 Task: Add an event with the title Board Meeting, date '2023/12/30', time 7:00 AM to 9:00 AMand add a description: A board meeting is a formal gathering where the board of directors, executive team, and key stakeholders come together to discuss and make important decisions regarding the organization's strategic direction, governance, and overall performance. Select event color  Basil . Add location for the event as: 789 Amstelstraat, Amsterdam, Netherlands, logged in from the account softage.1@softage.netand send the event invitation to softage.8@softage.net and softage.9@softage.net. Set a reminder for the event Doesn't repeat
Action: Mouse moved to (50, 134)
Screenshot: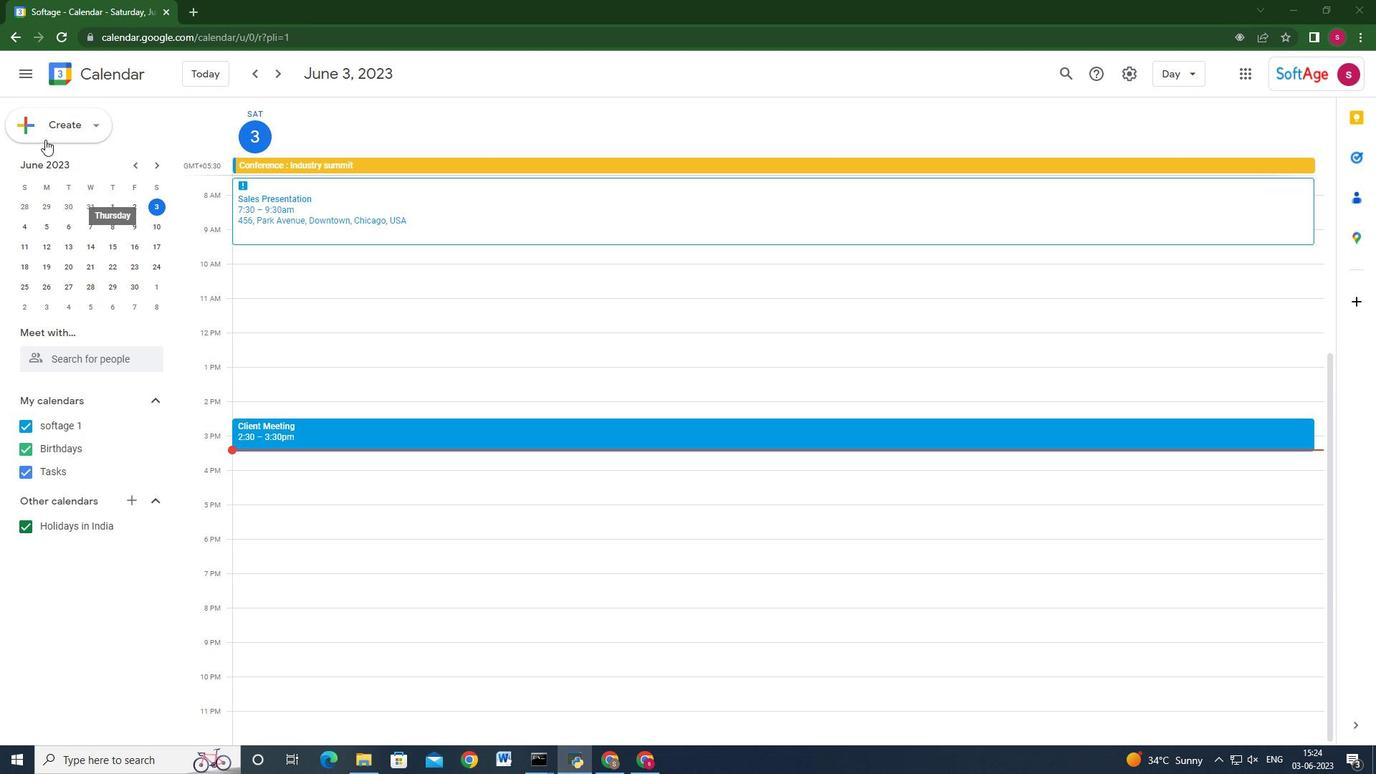 
Action: Mouse pressed left at (50, 134)
Screenshot: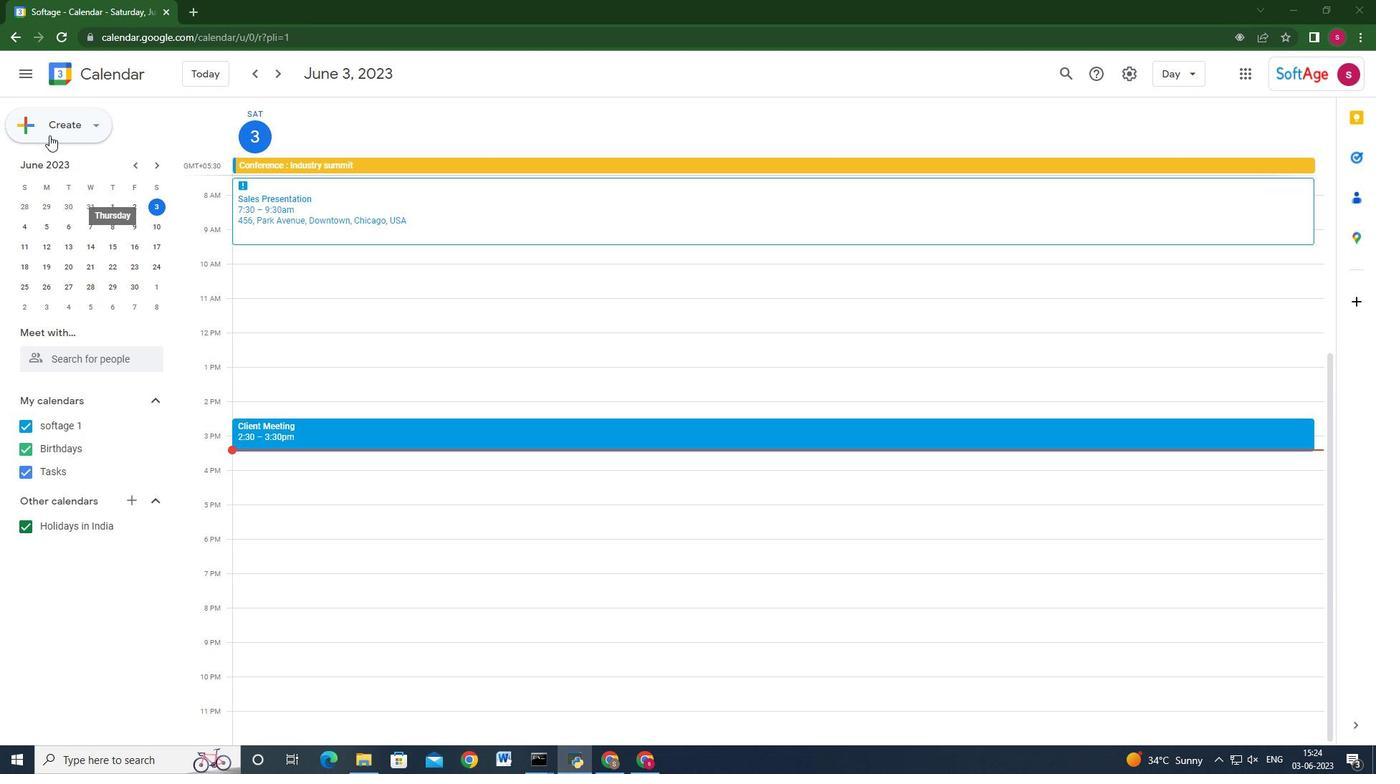 
Action: Mouse moved to (76, 159)
Screenshot: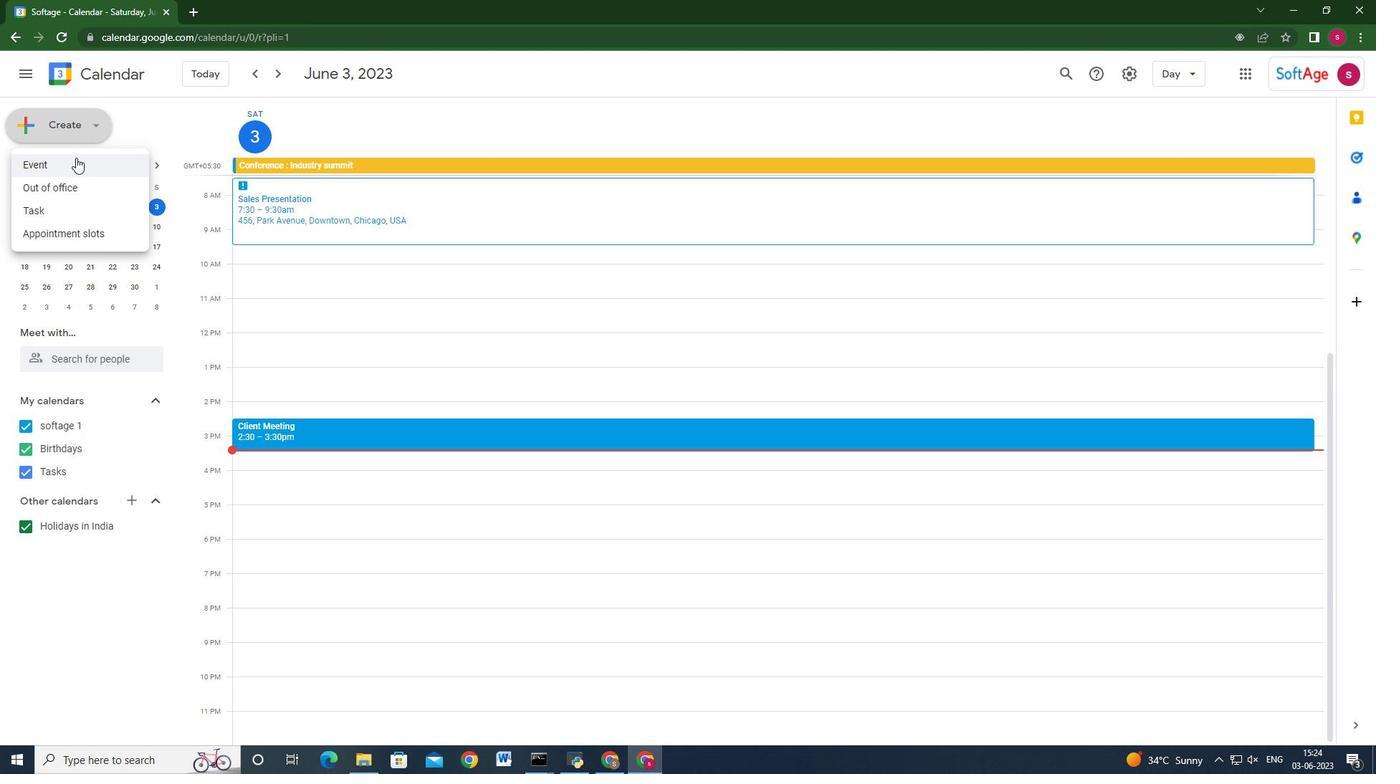 
Action: Mouse pressed left at (76, 159)
Screenshot: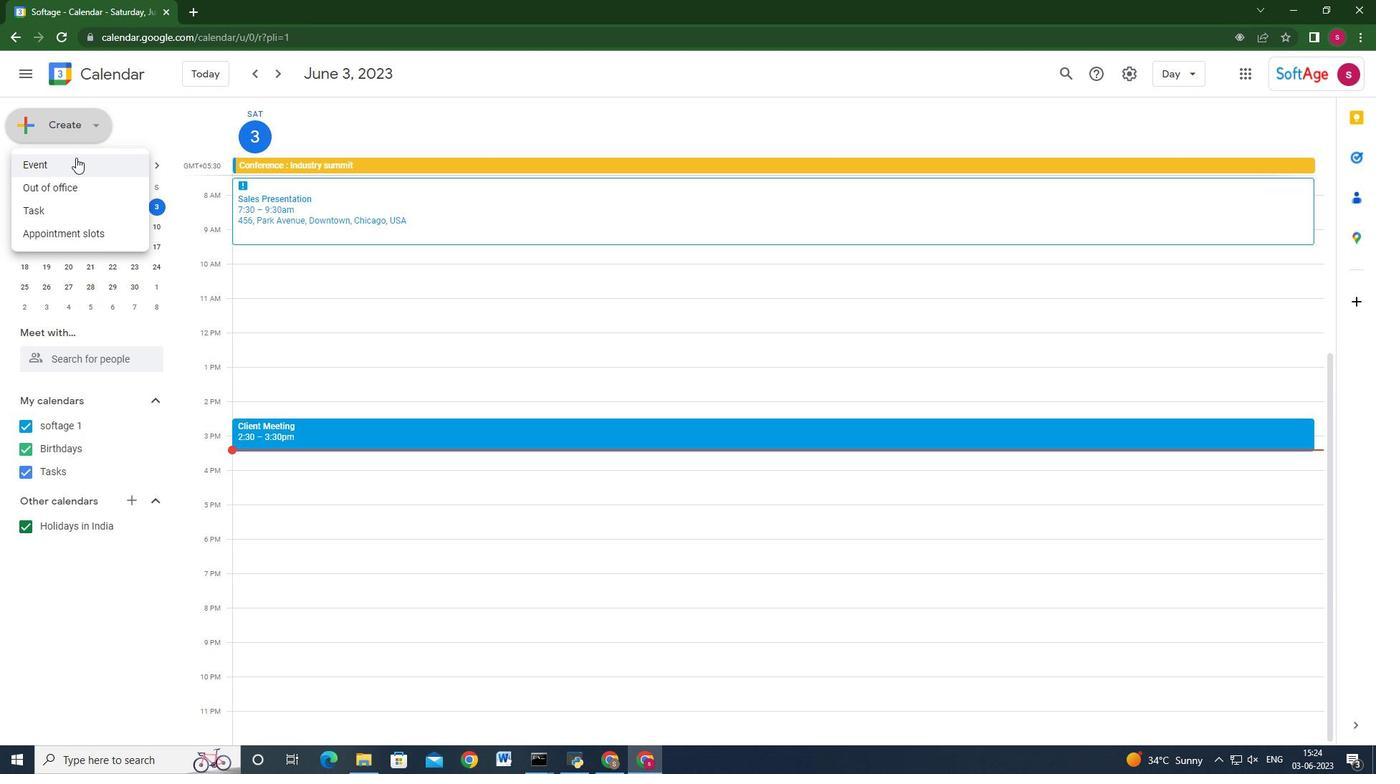 
Action: Mouse moved to (823, 559)
Screenshot: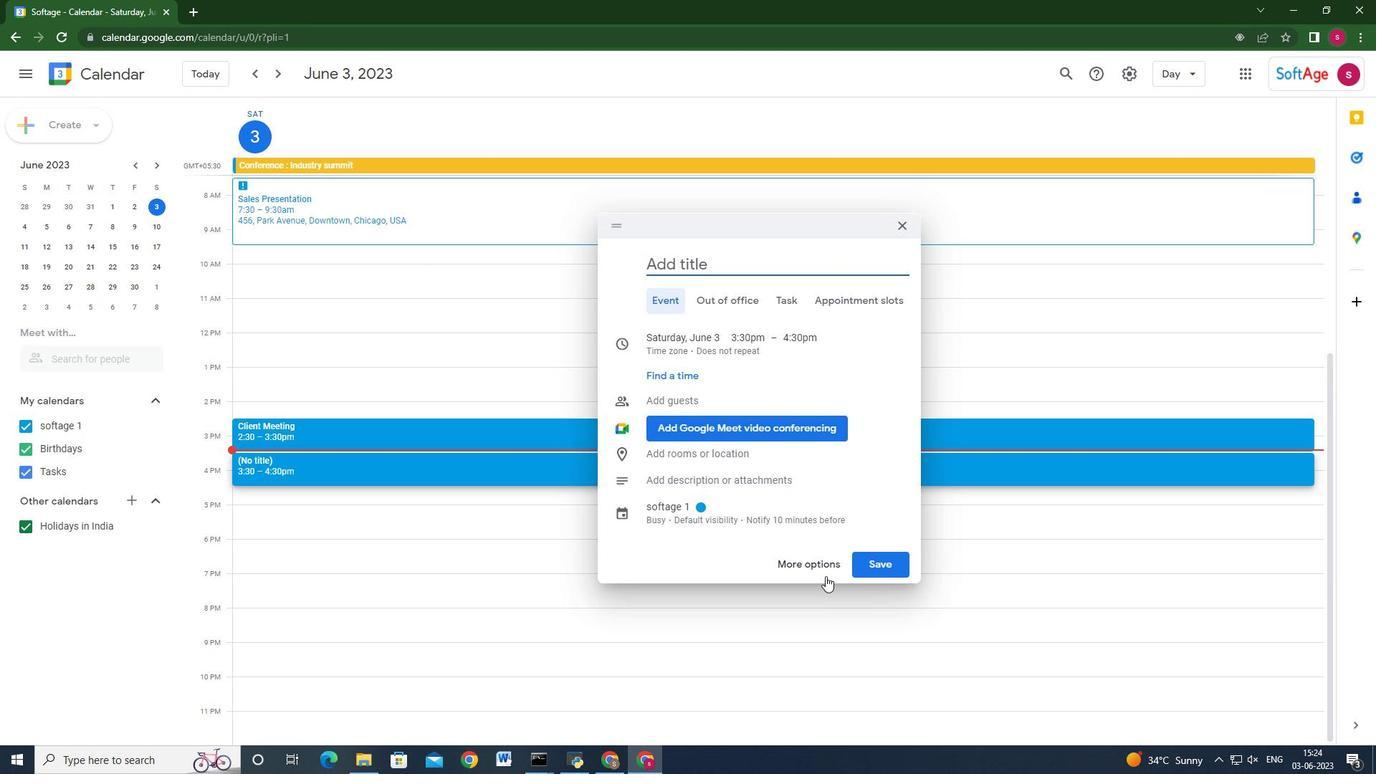 
Action: Mouse pressed left at (823, 559)
Screenshot: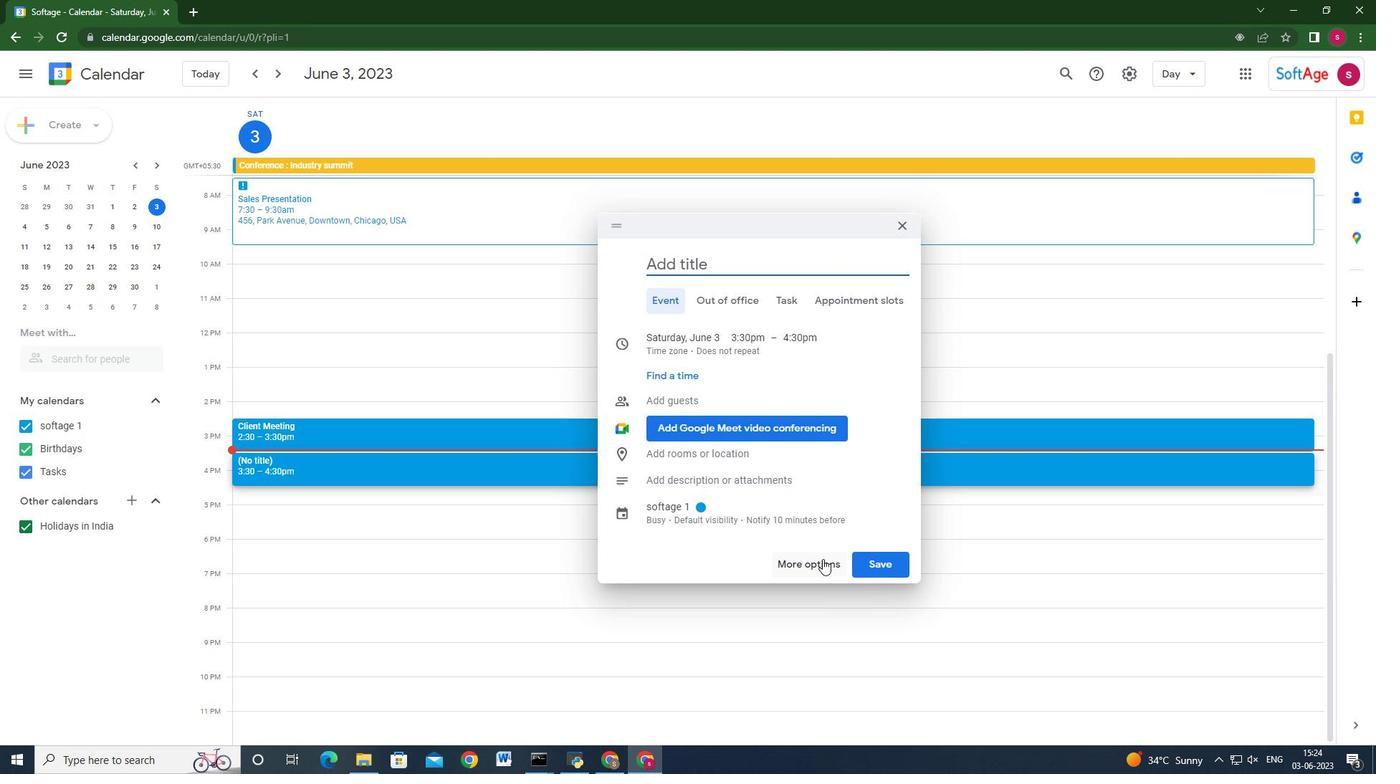 
Action: Mouse moved to (287, 91)
Screenshot: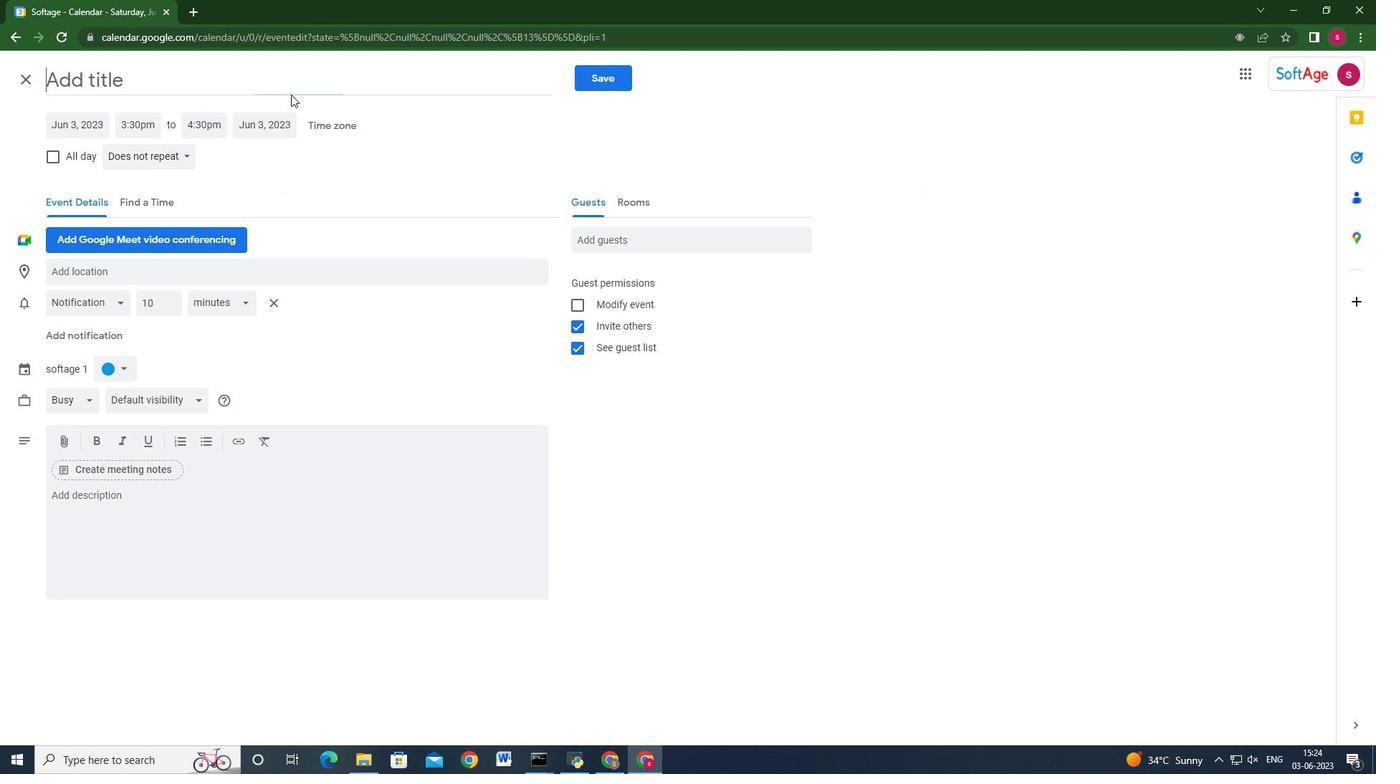 
Action: Mouse pressed left at (287, 91)
Screenshot: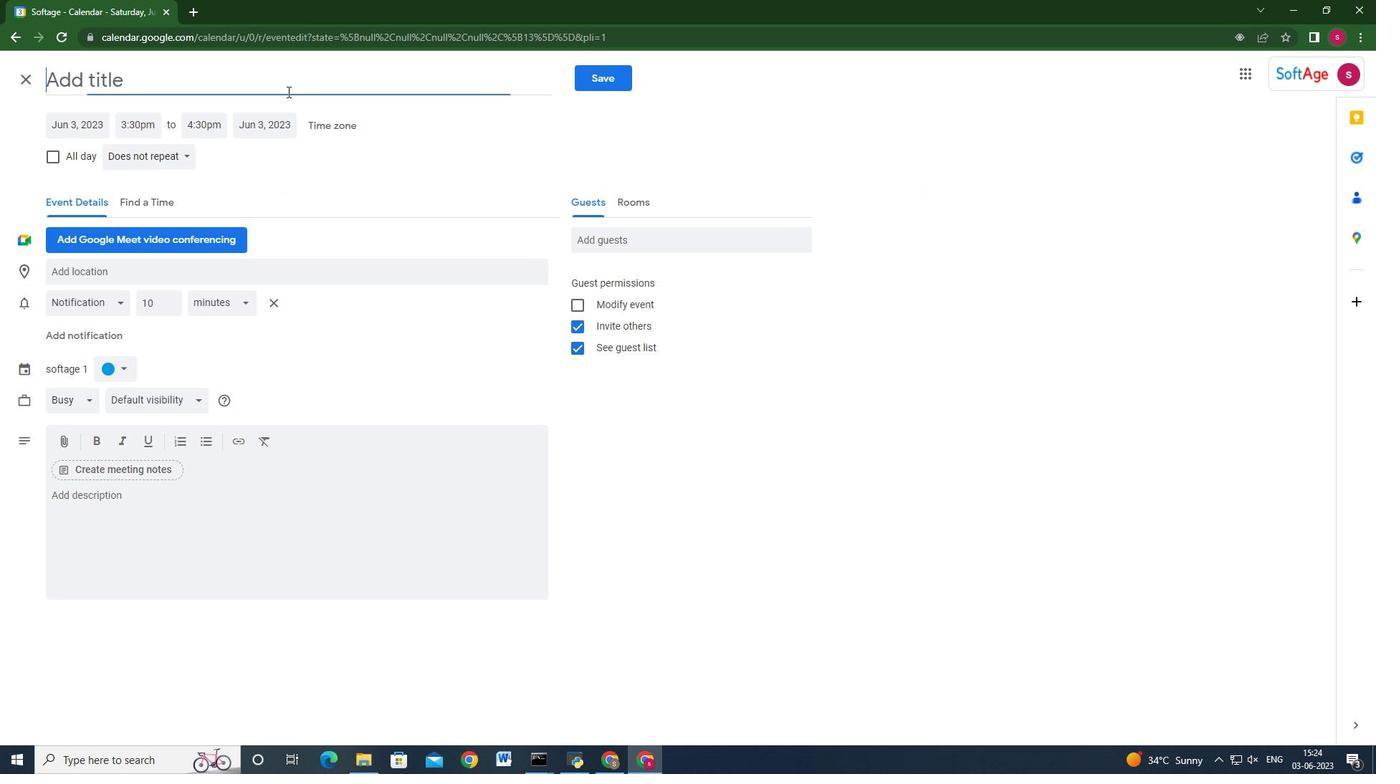 
Action: Key pressed <Key.shift>Board<Key.space><Key.shift>Meeting<Key.tab>
Screenshot: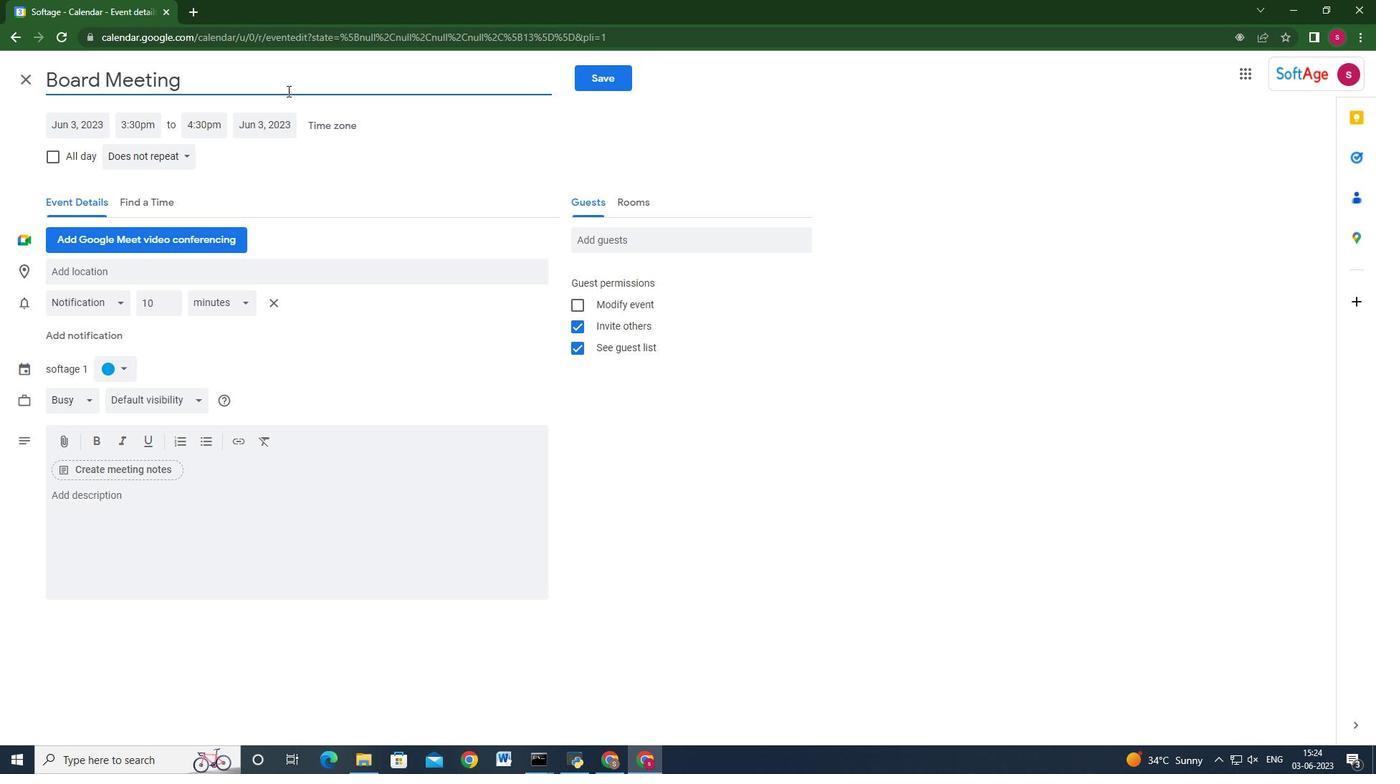 
Action: Mouse moved to (78, 126)
Screenshot: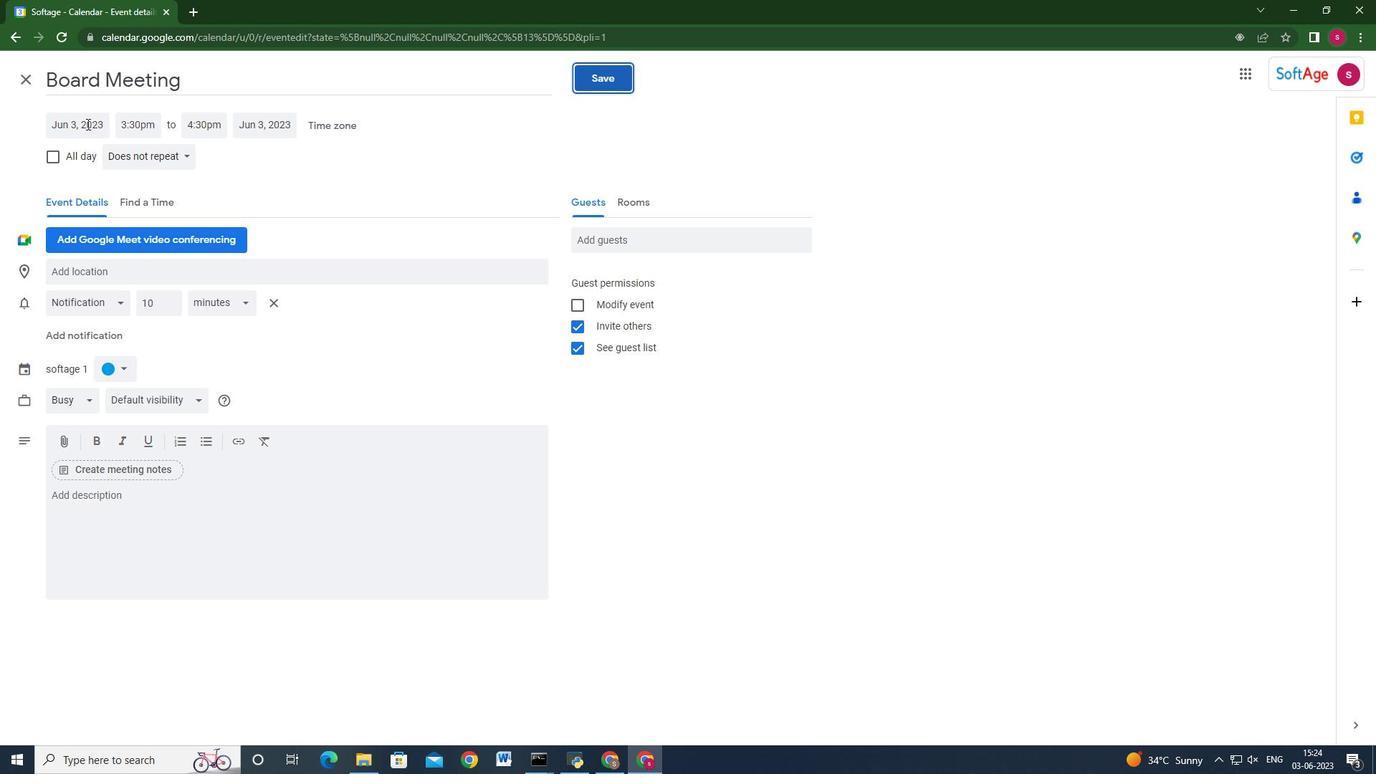
Action: Mouse pressed left at (78, 126)
Screenshot: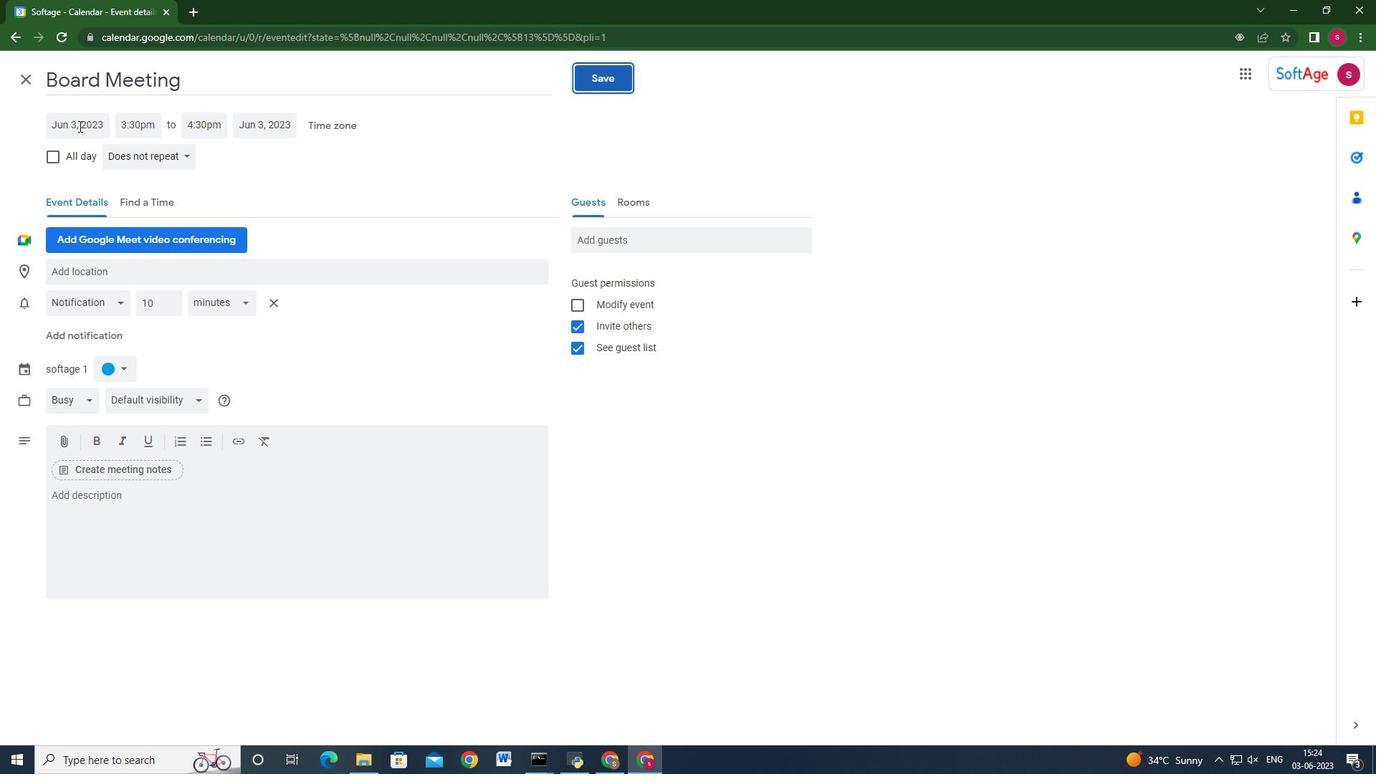 
Action: Mouse moved to (225, 153)
Screenshot: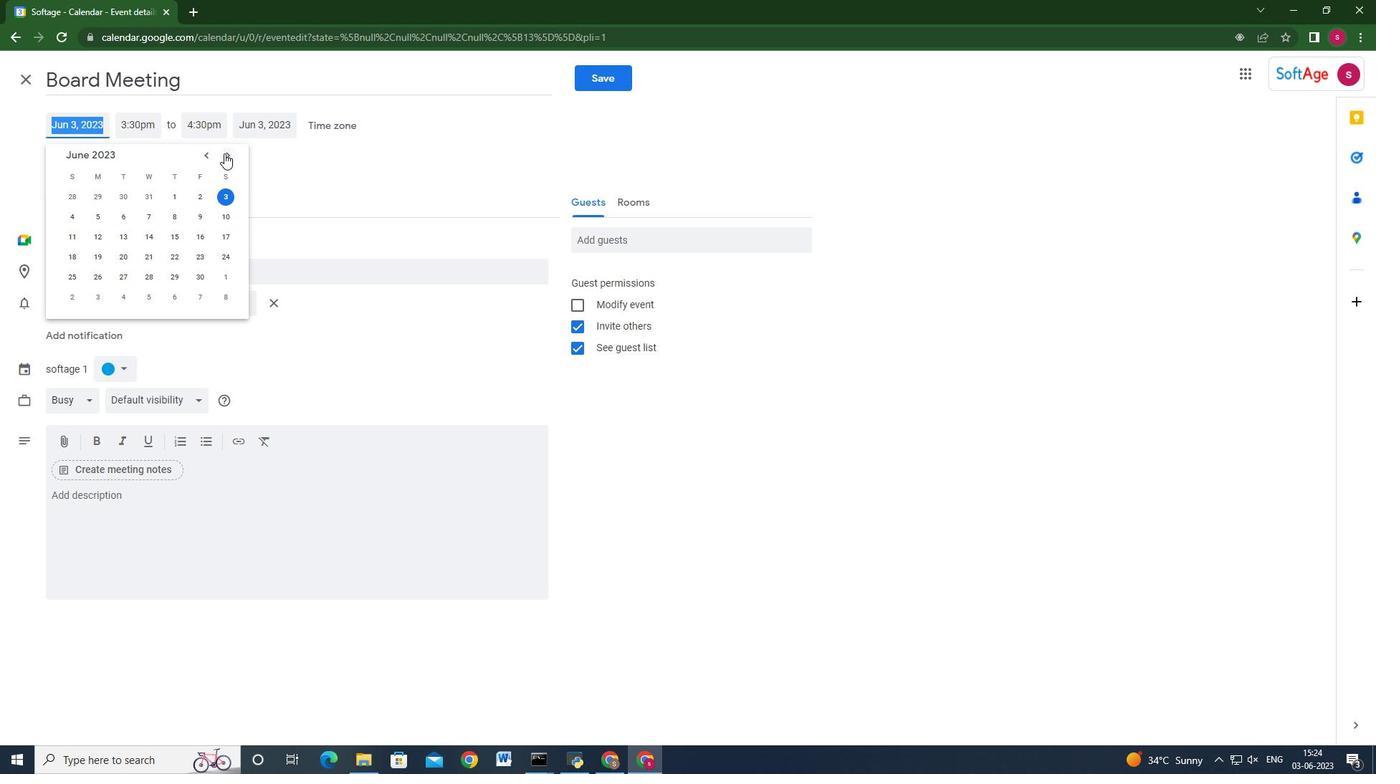 
Action: Mouse pressed left at (225, 153)
Screenshot: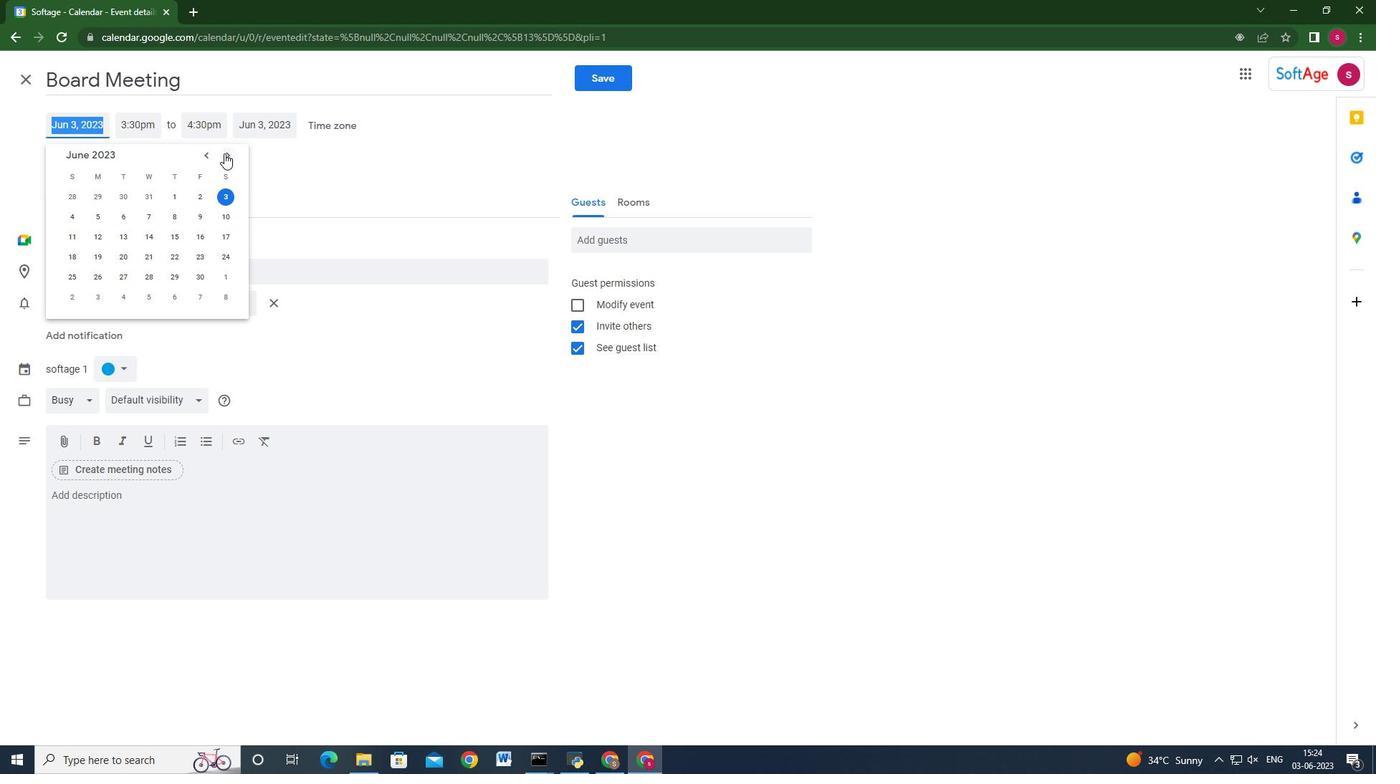 
Action: Mouse moved to (225, 154)
Screenshot: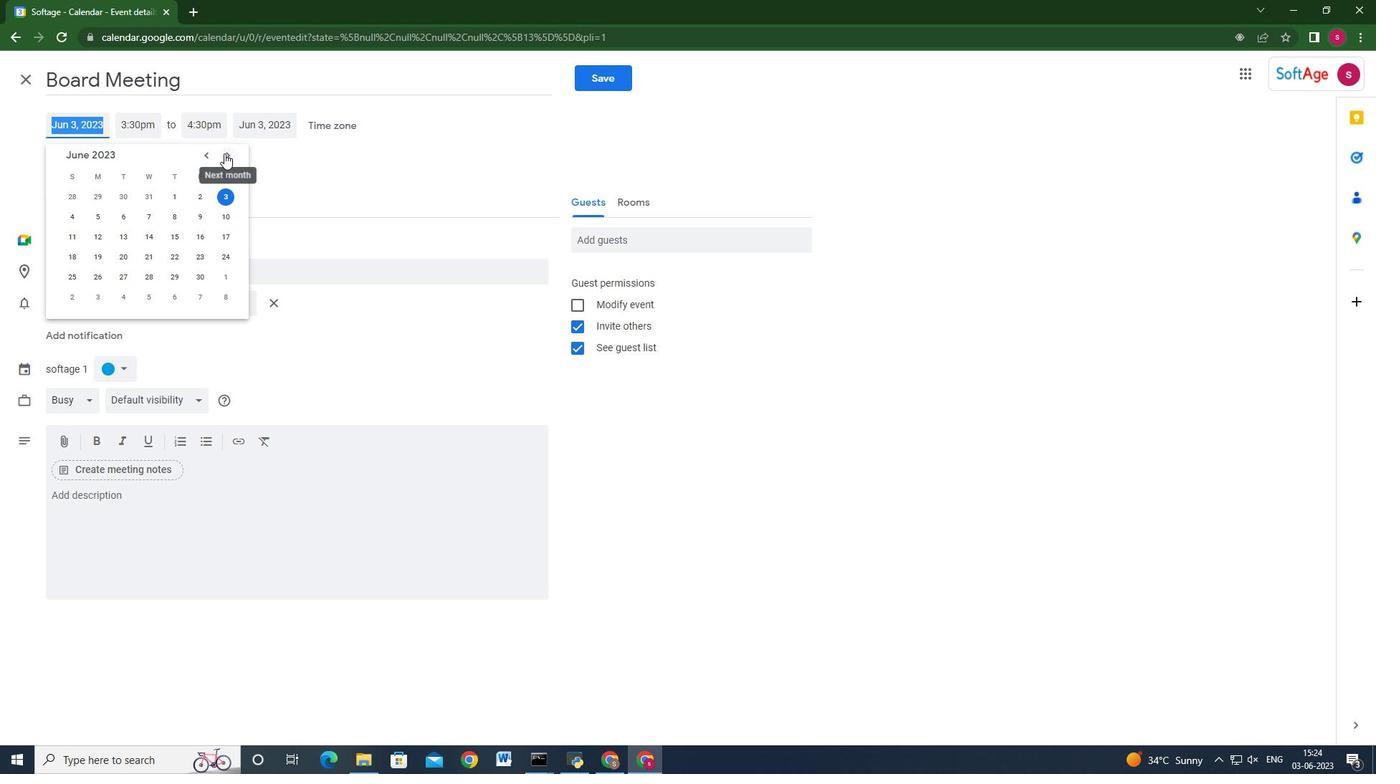 
Action: Mouse pressed left at (225, 154)
Screenshot: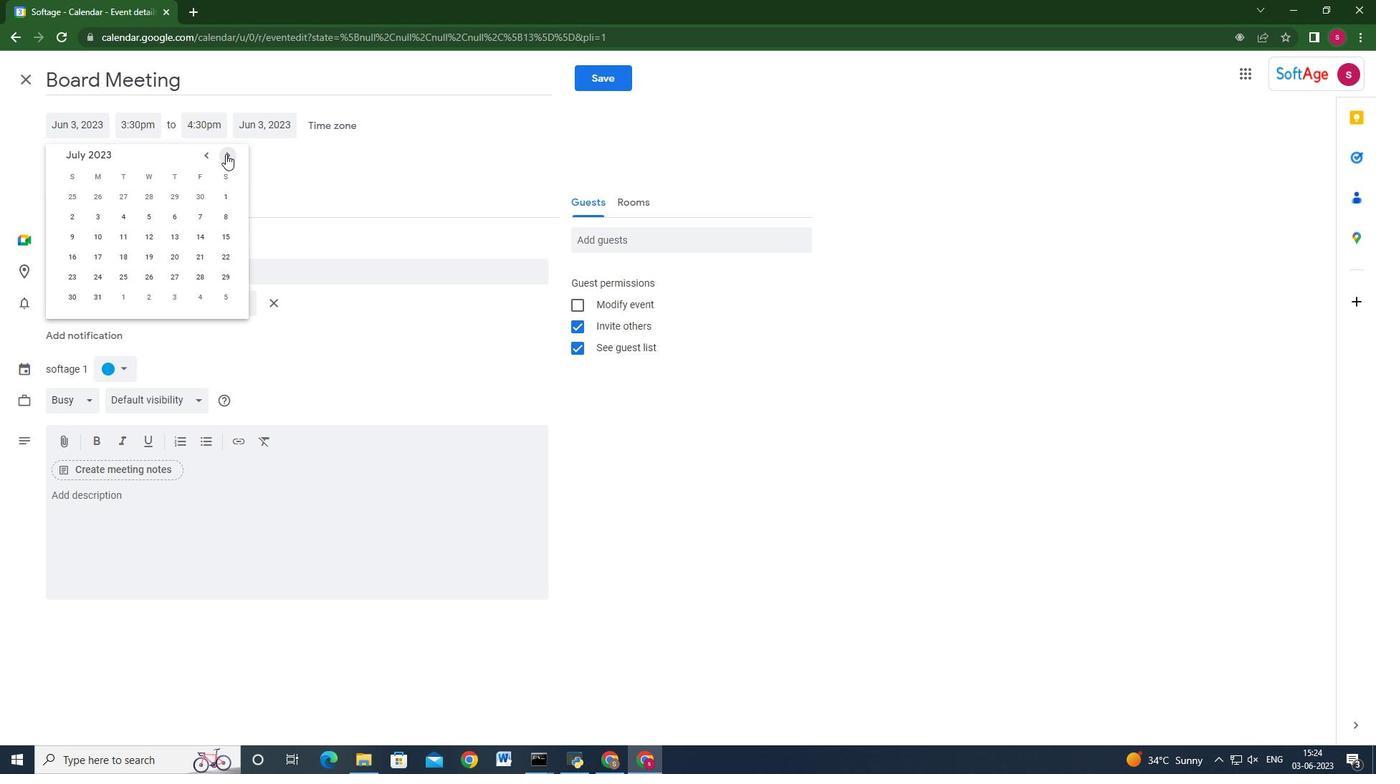 
Action: Mouse pressed left at (225, 154)
Screenshot: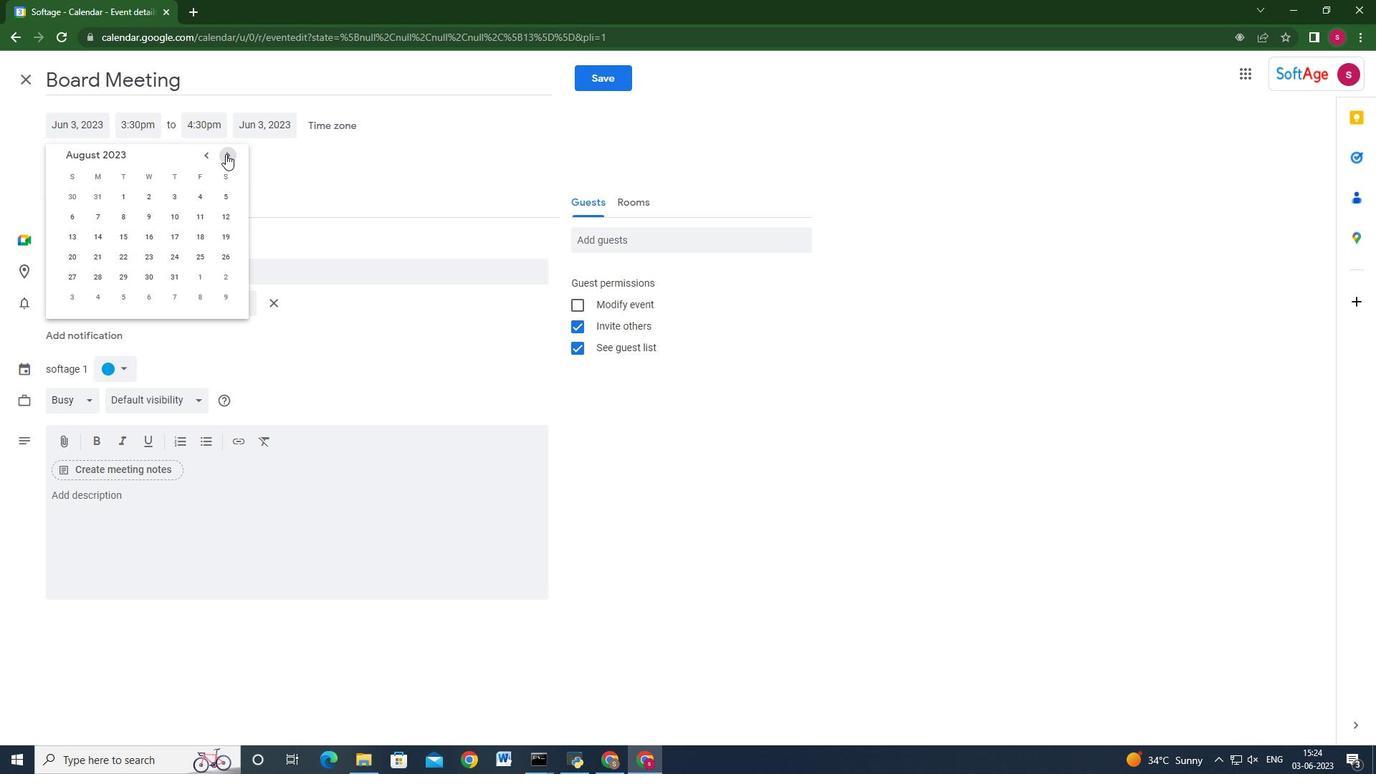 
Action: Mouse pressed left at (225, 154)
Screenshot: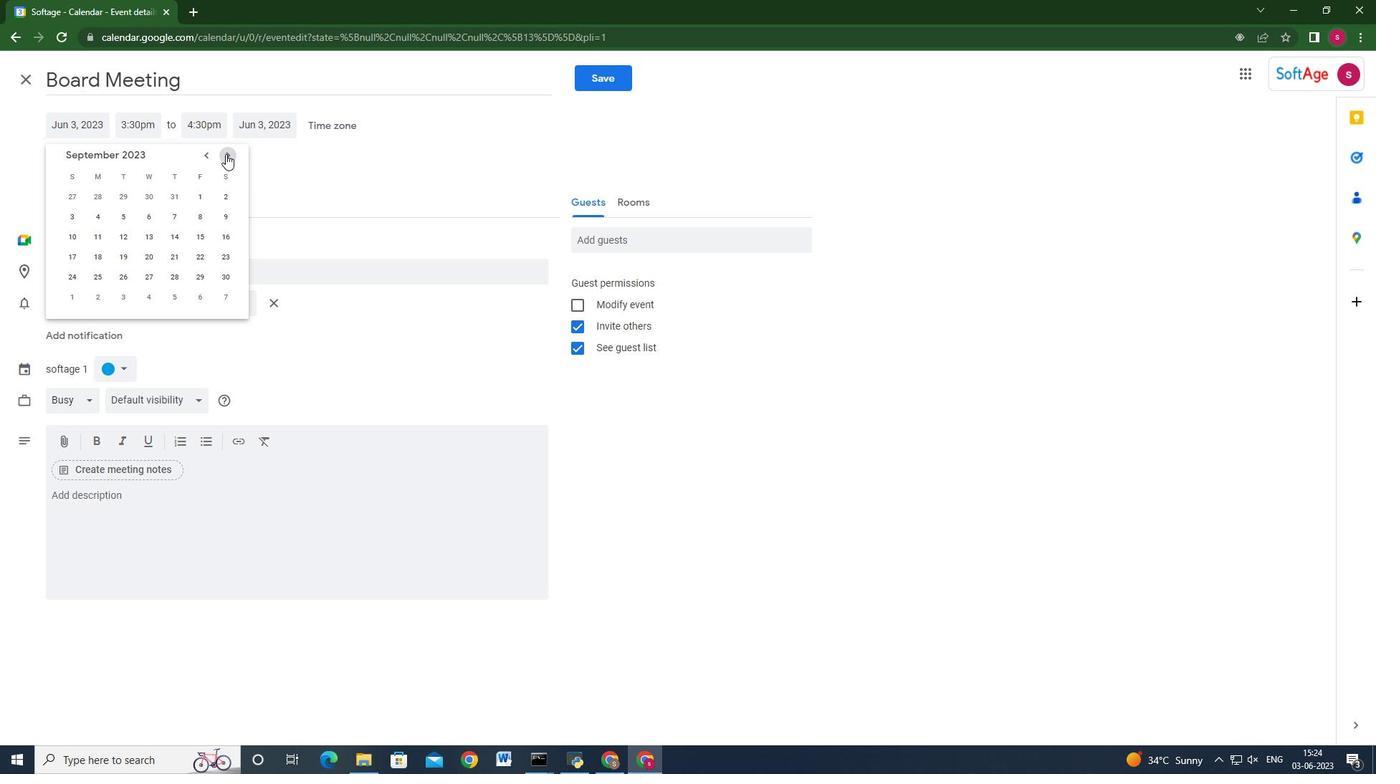 
Action: Mouse pressed left at (225, 154)
Screenshot: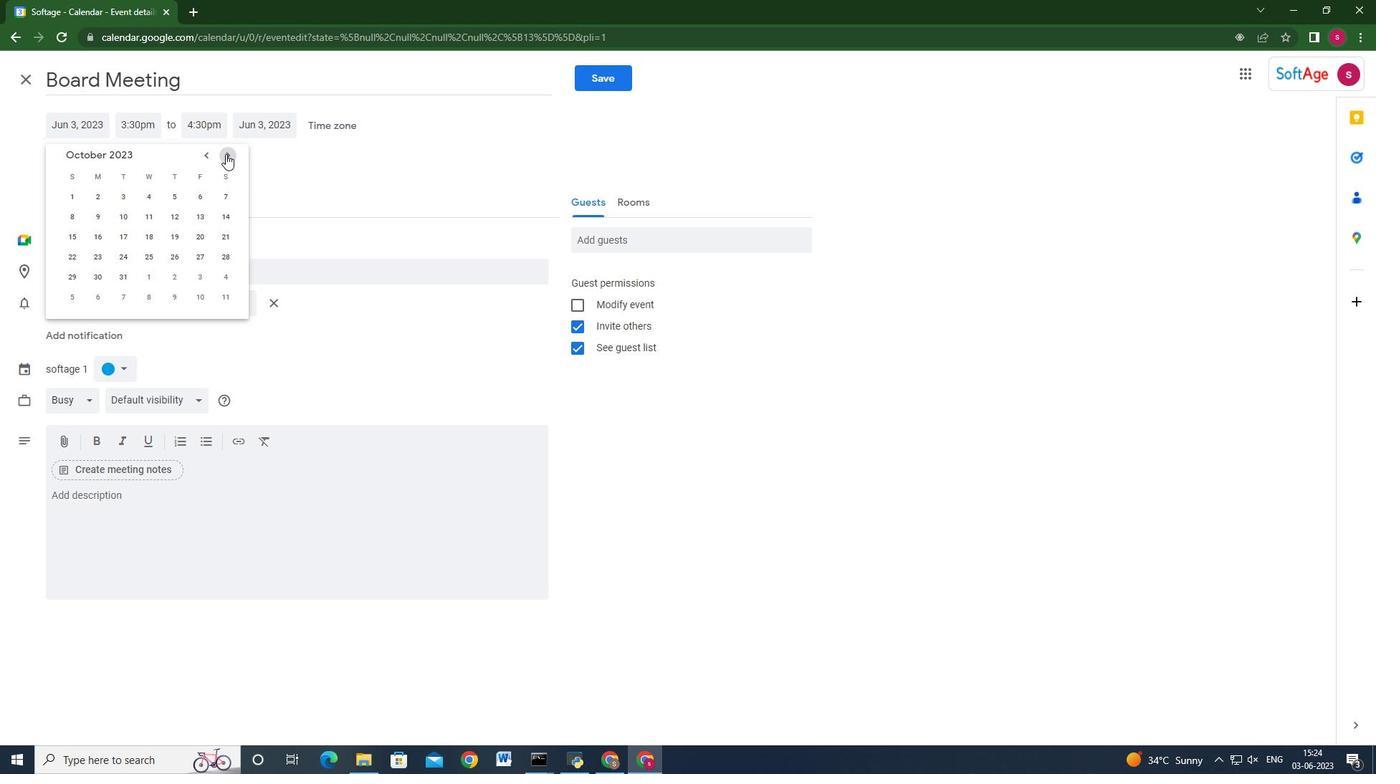 
Action: Mouse pressed left at (225, 154)
Screenshot: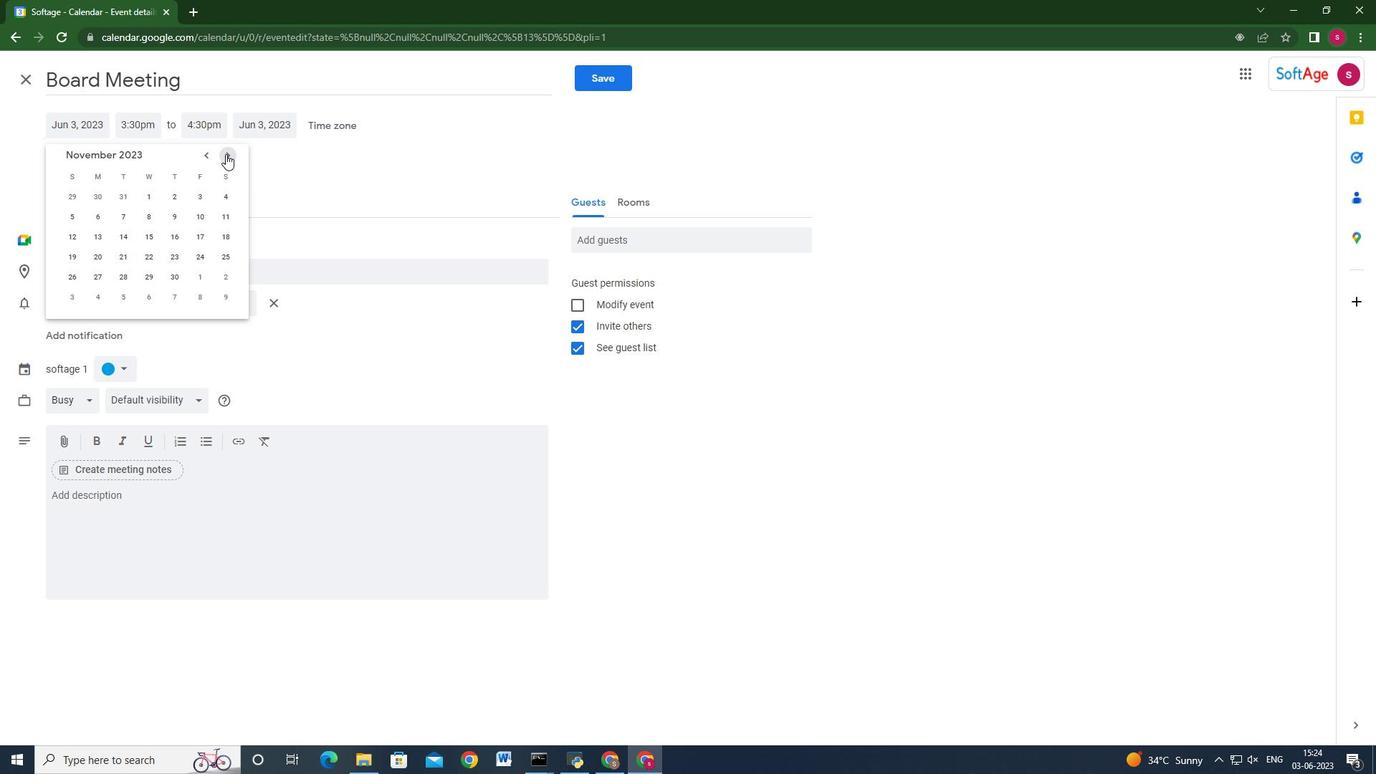 
Action: Mouse moved to (225, 278)
Screenshot: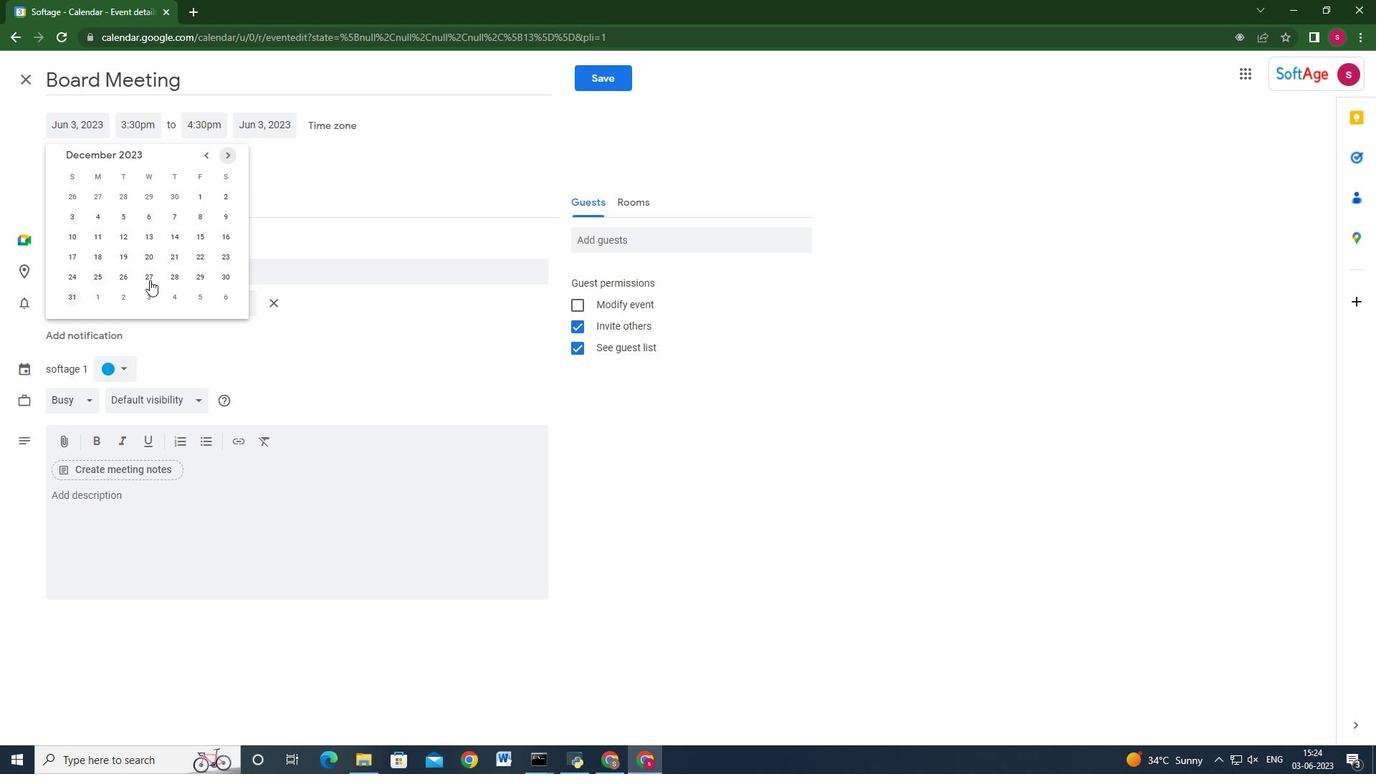 
Action: Mouse pressed left at (225, 278)
Screenshot: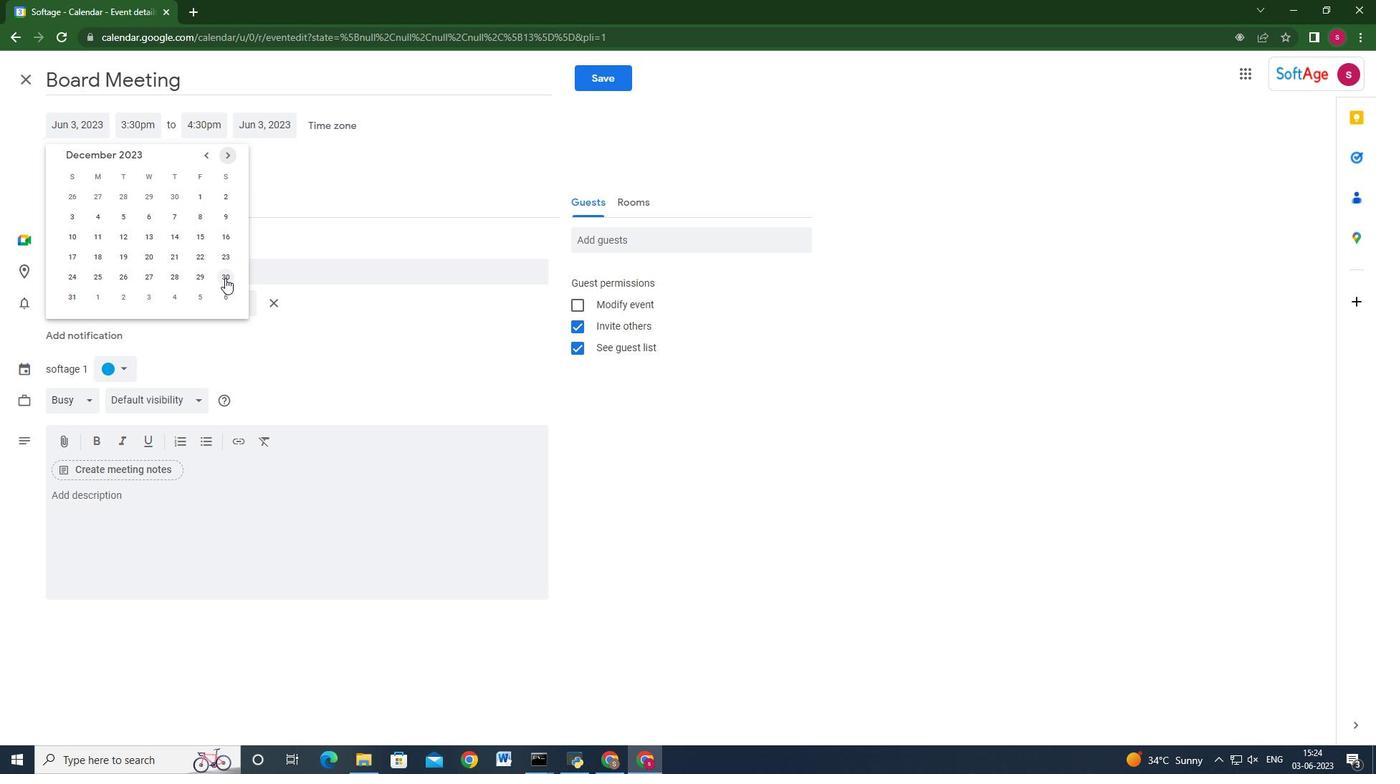 
Action: Mouse moved to (156, 129)
Screenshot: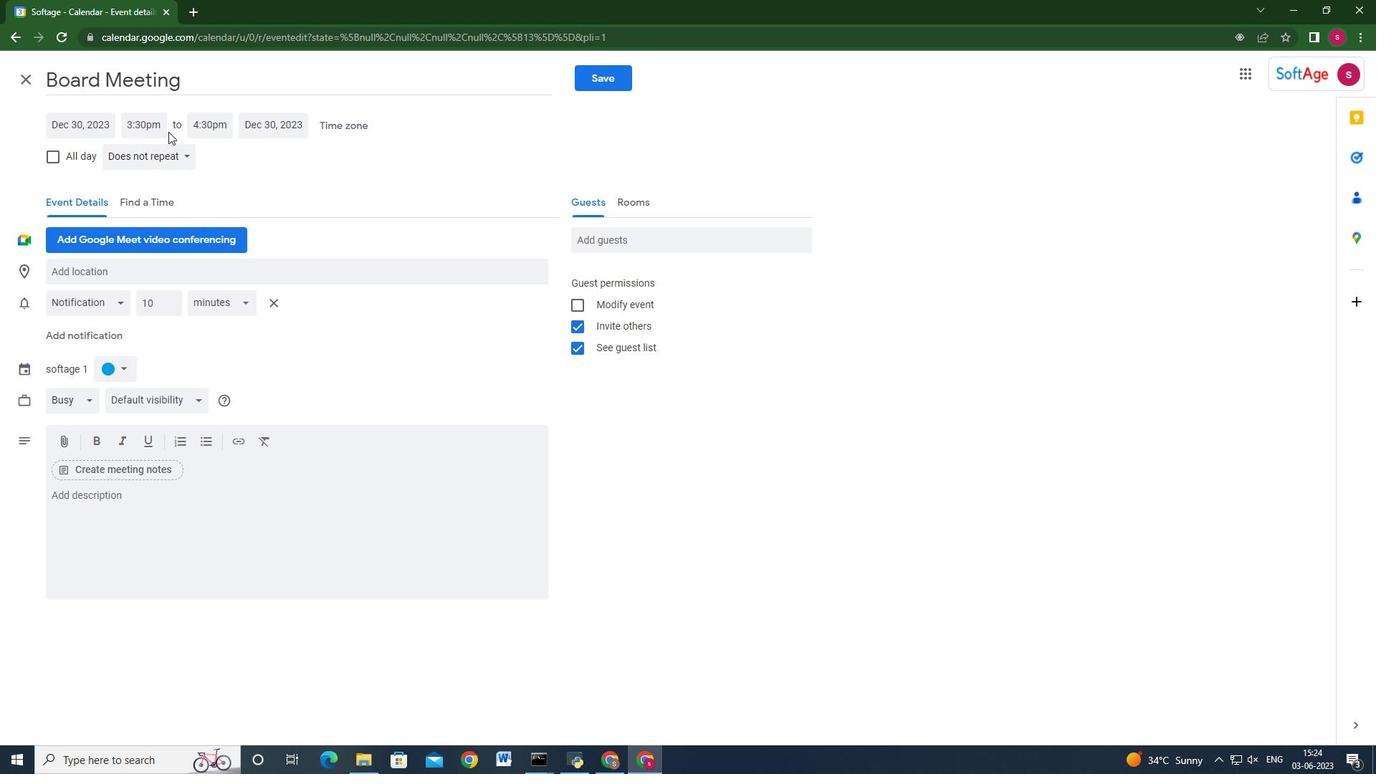
Action: Mouse pressed left at (156, 129)
Screenshot: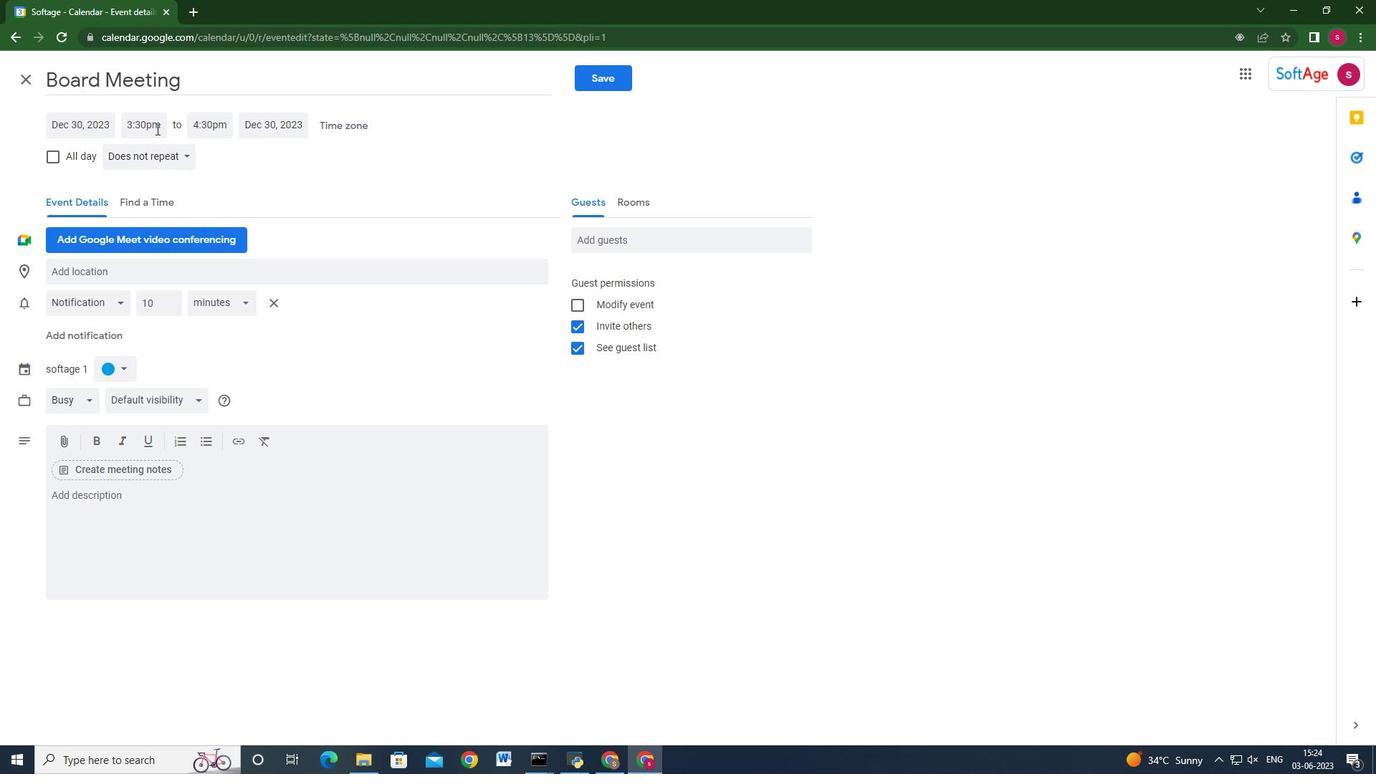 
Action: Mouse moved to (183, 214)
Screenshot: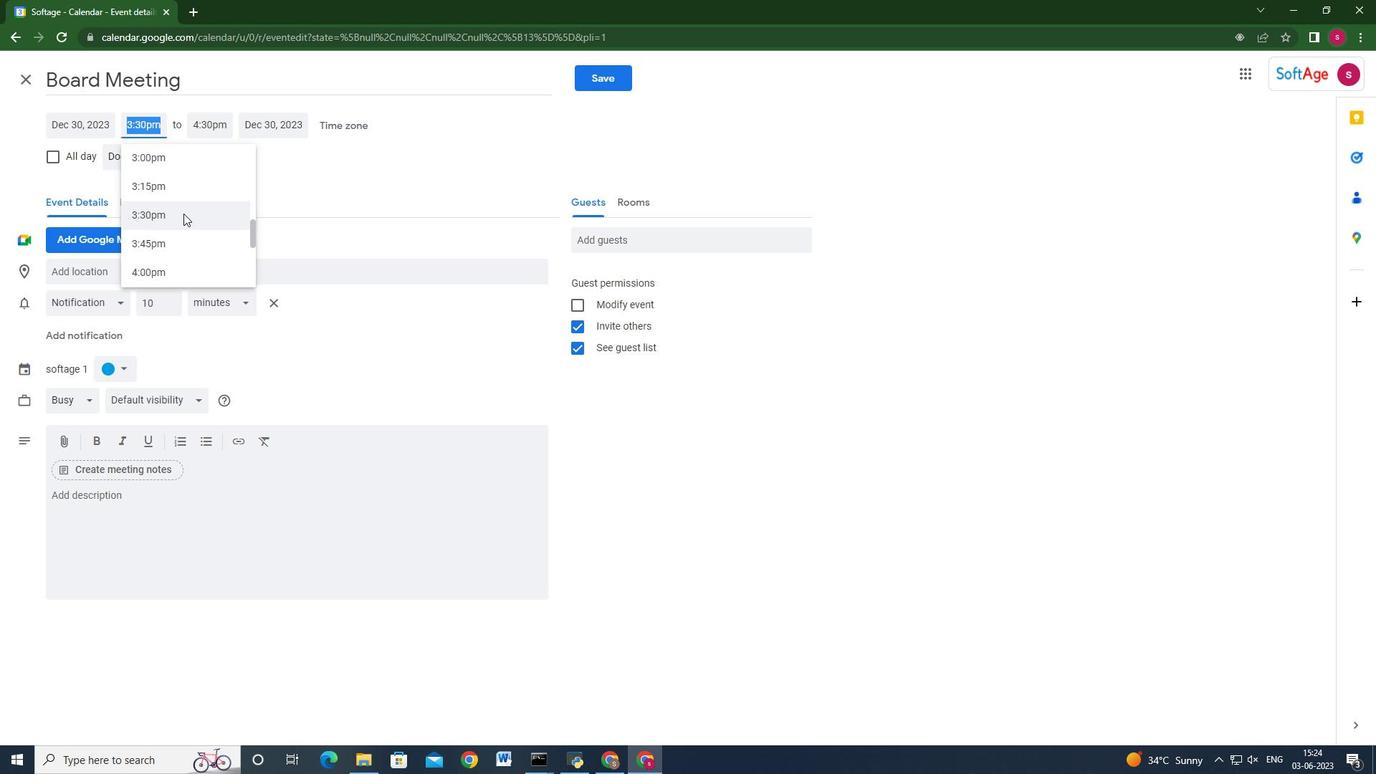 
Action: Mouse scrolled (183, 213) with delta (0, 0)
Screenshot: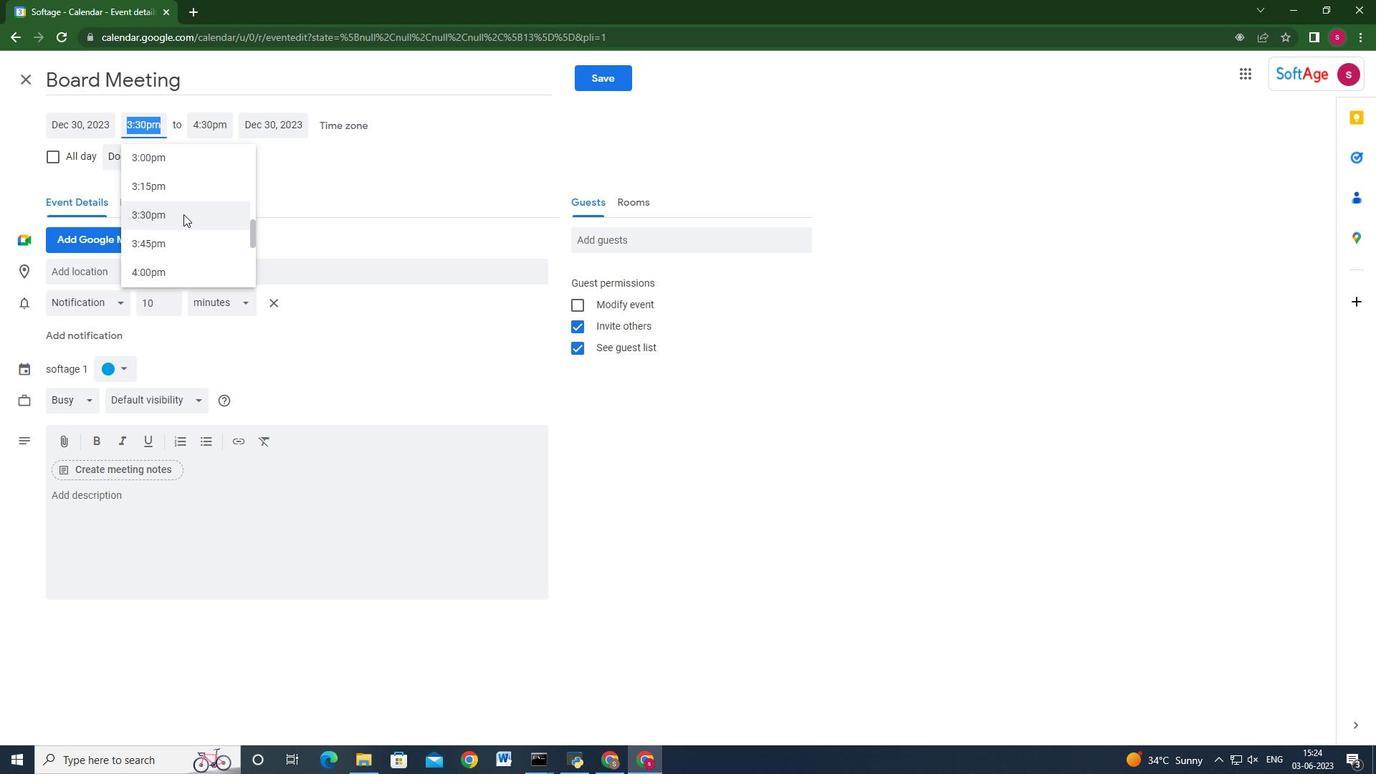 
Action: Mouse scrolled (183, 213) with delta (0, 0)
Screenshot: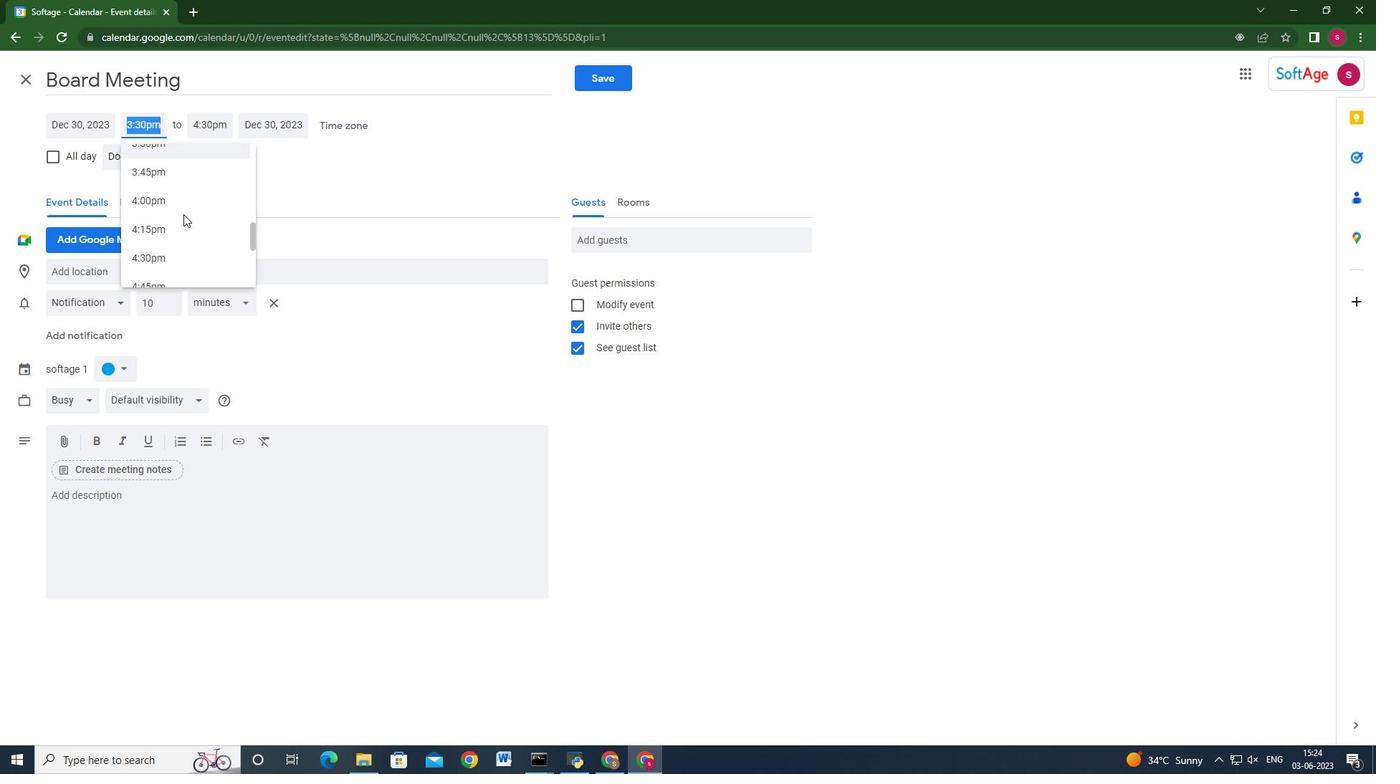 
Action: Mouse scrolled (183, 213) with delta (0, 0)
Screenshot: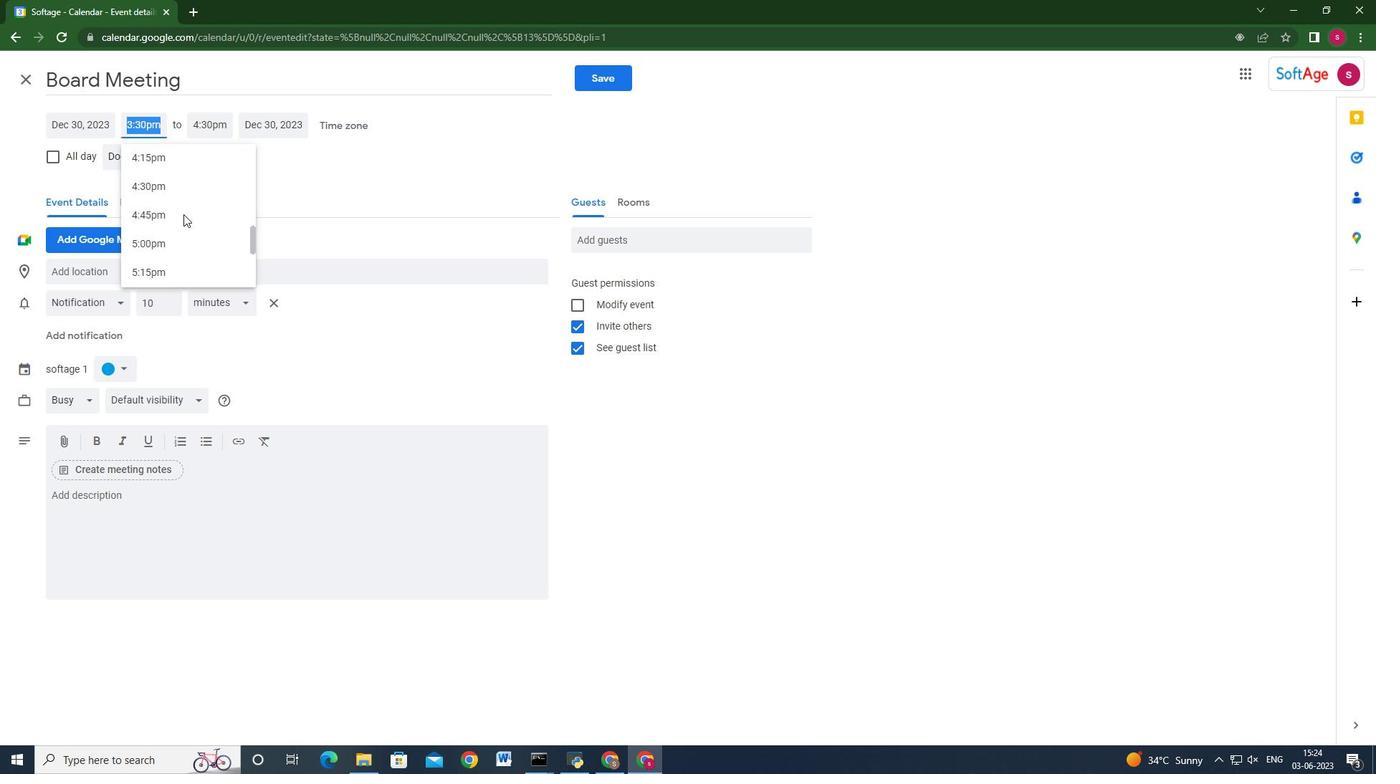 
Action: Mouse scrolled (183, 213) with delta (0, 0)
Screenshot: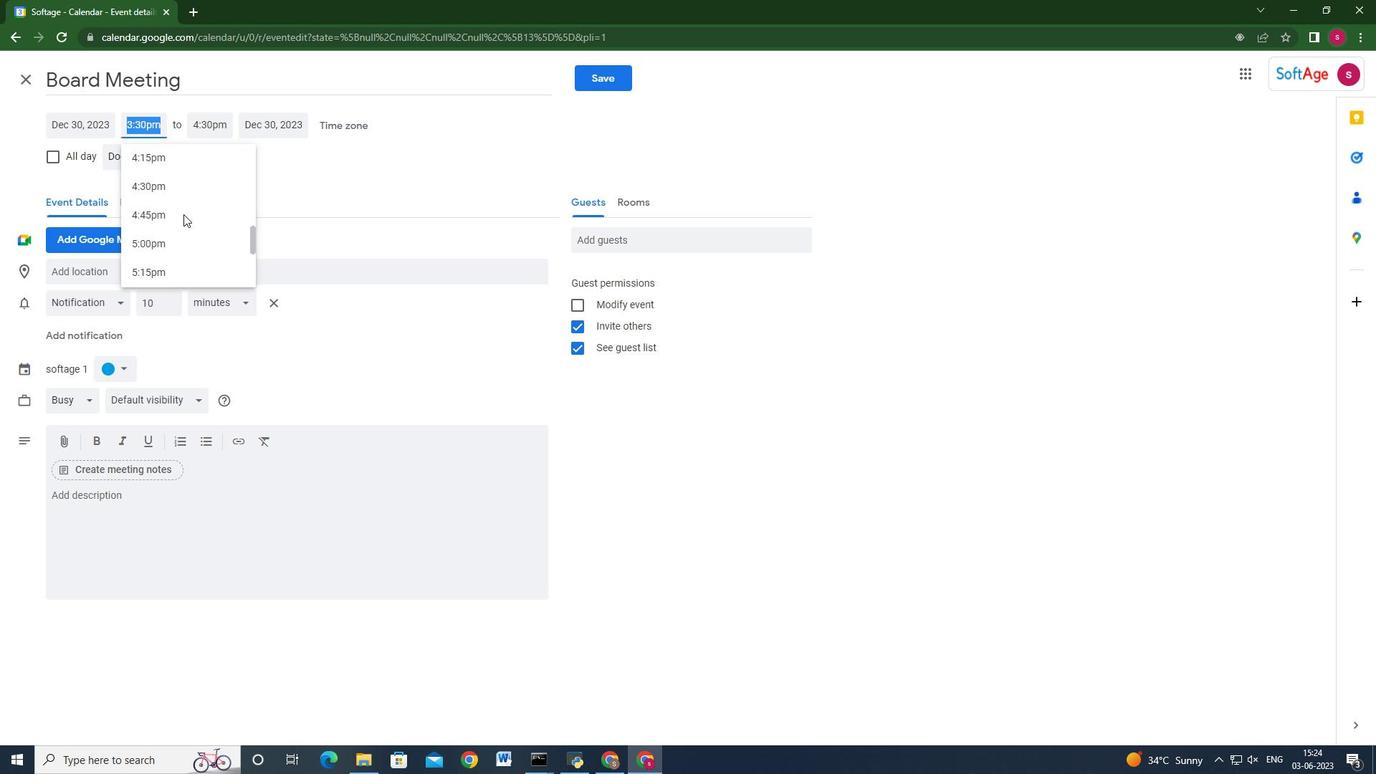 
Action: Mouse scrolled (183, 213) with delta (0, 0)
Screenshot: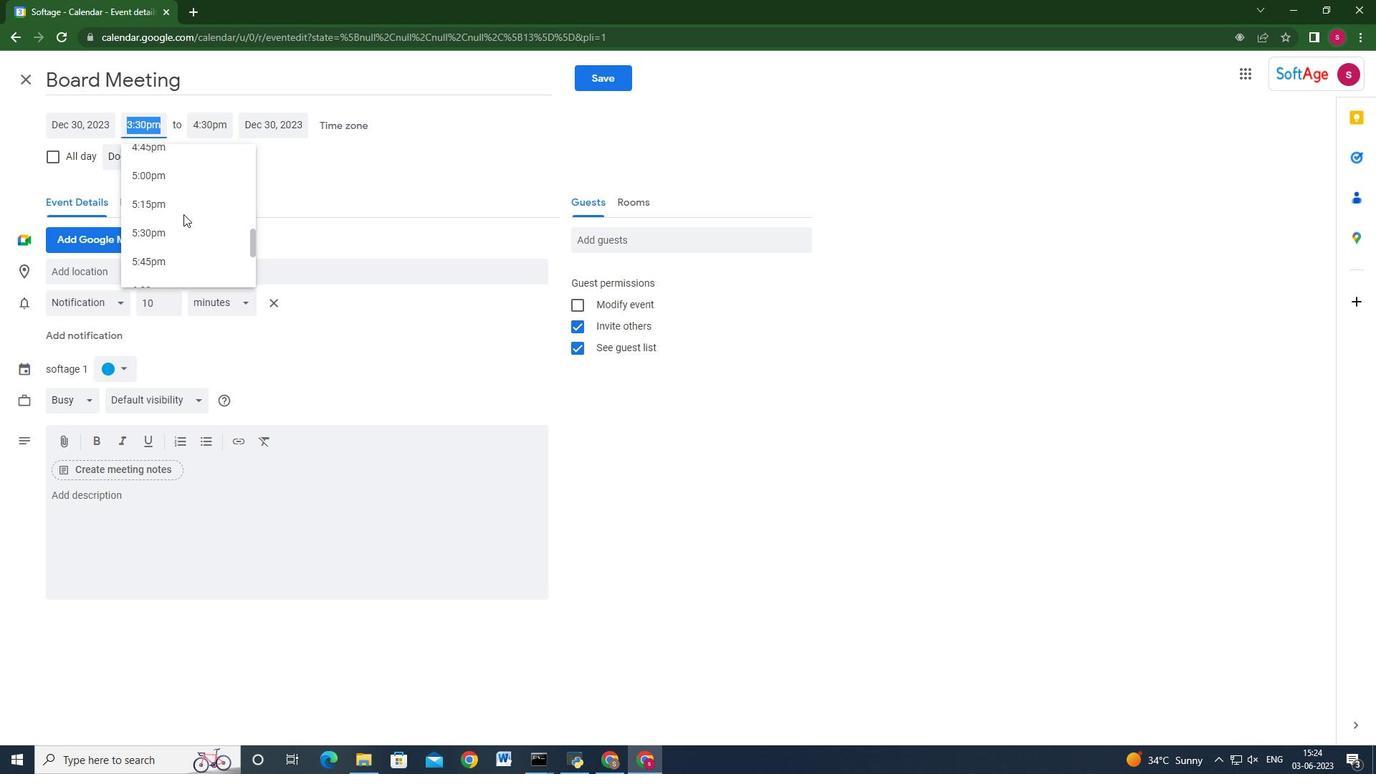 
Action: Mouse scrolled (183, 213) with delta (0, 0)
Screenshot: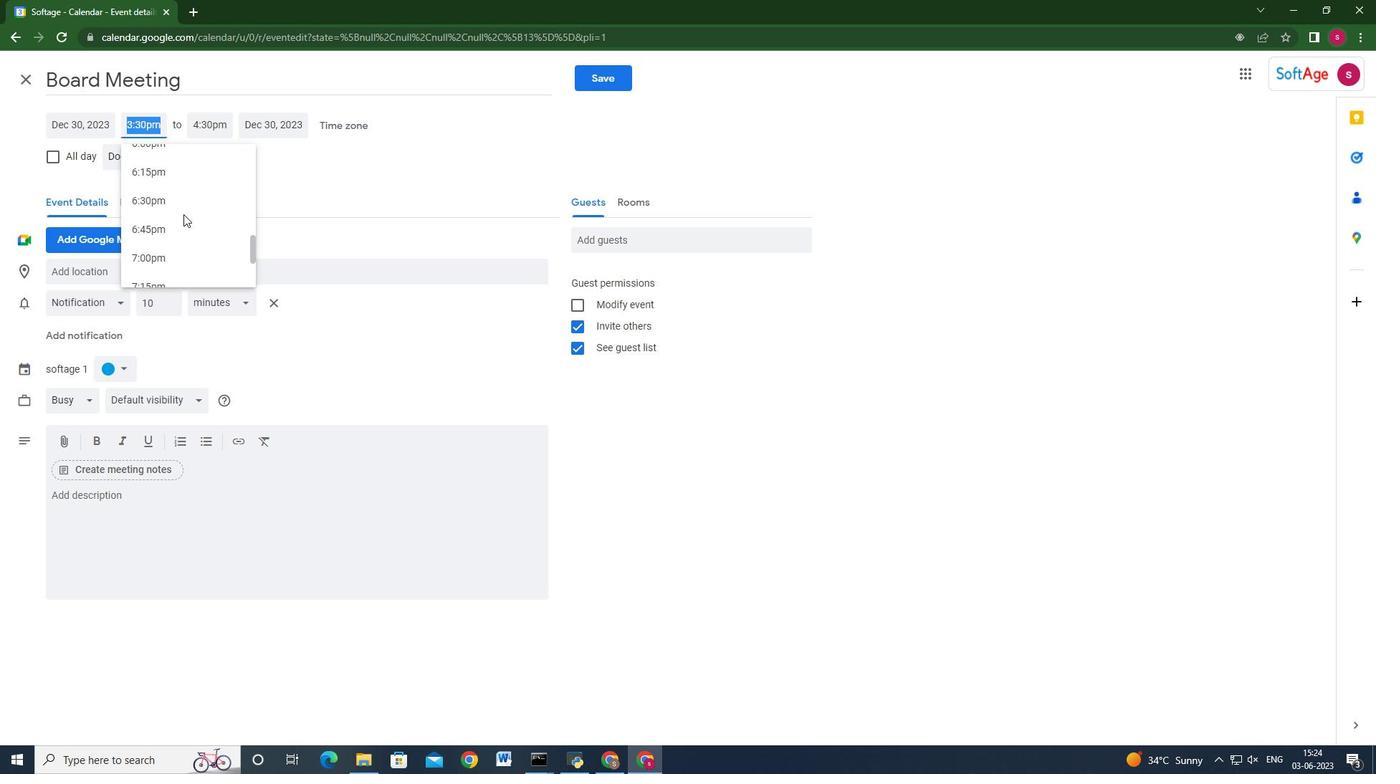 
Action: Mouse moved to (159, 126)
Screenshot: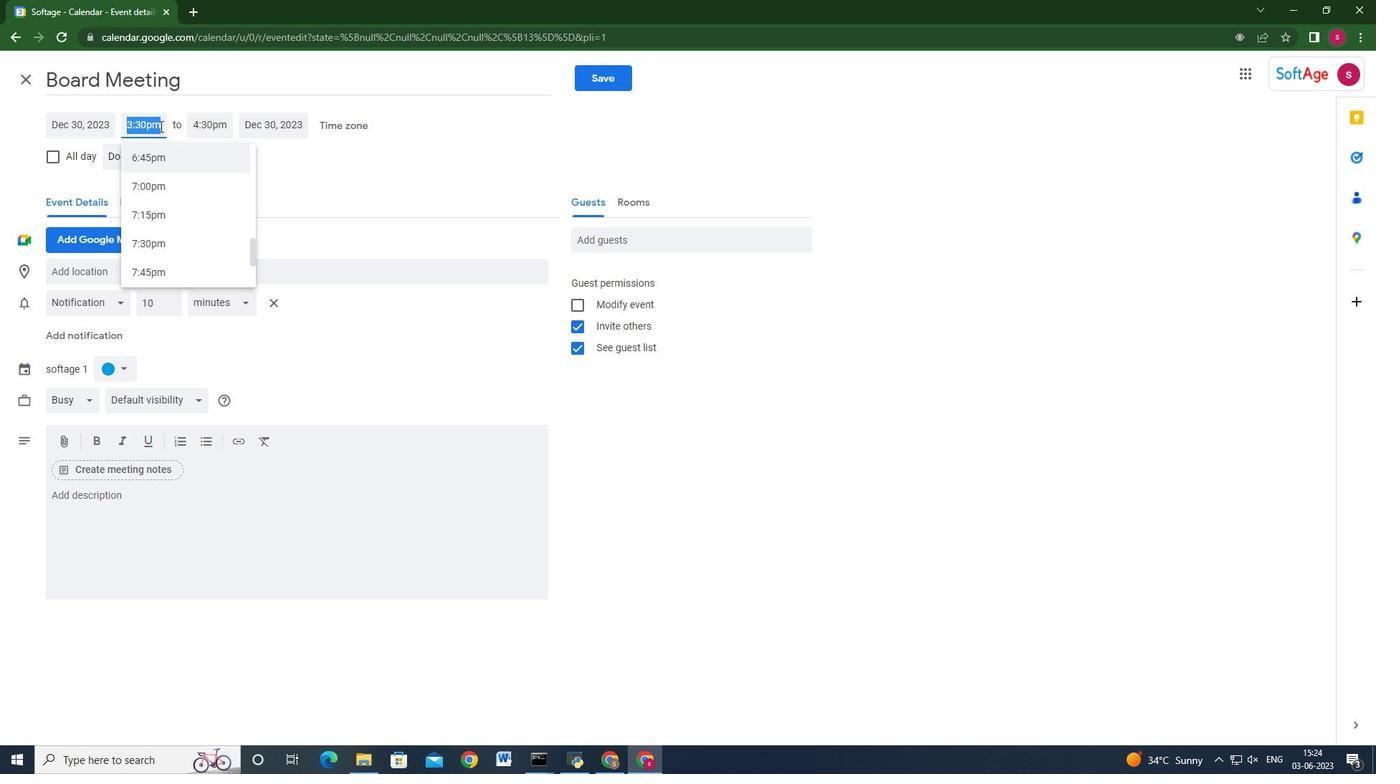 
Action: Key pressed 7<Key.shift>:00am<Key.enter><Key.tab>9<Key.shift>:00am<Key.enter>
Screenshot: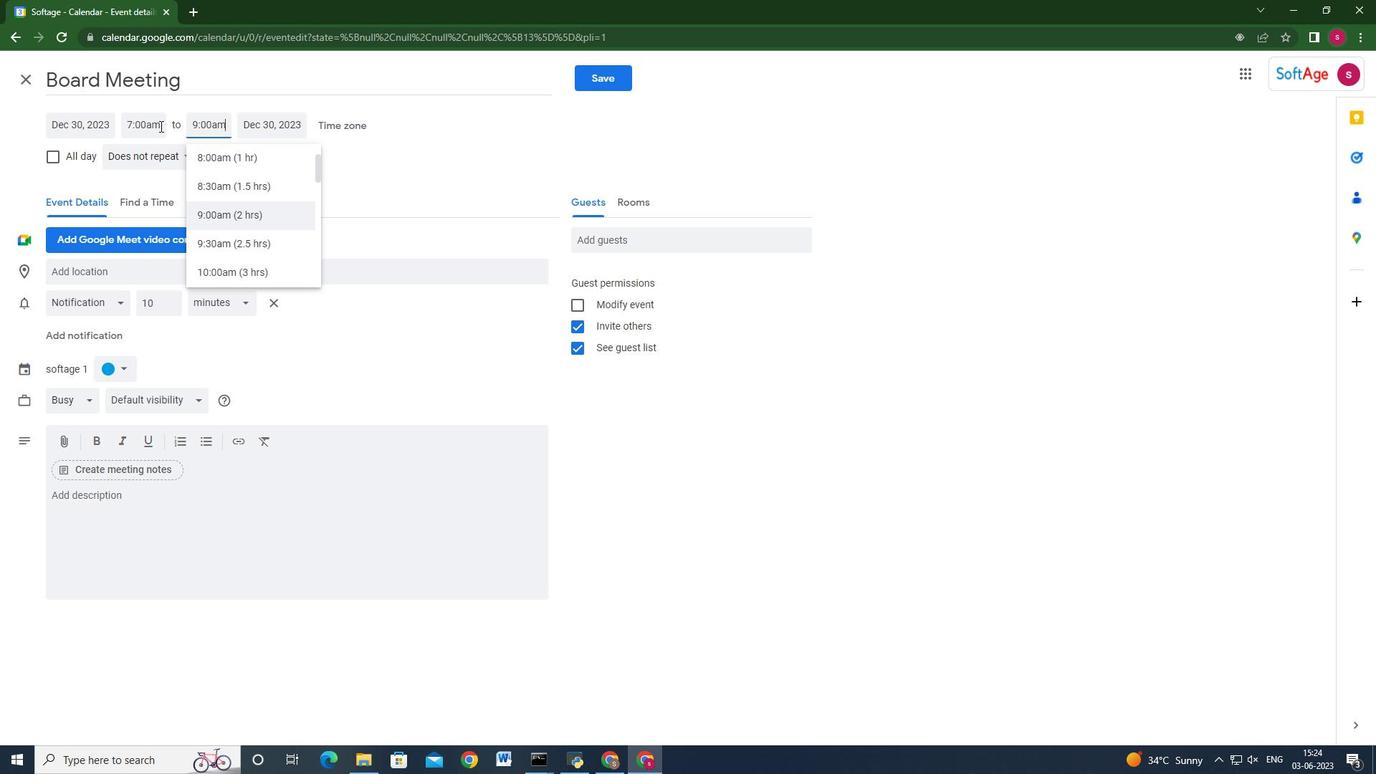 
Action: Mouse moved to (260, 190)
Screenshot: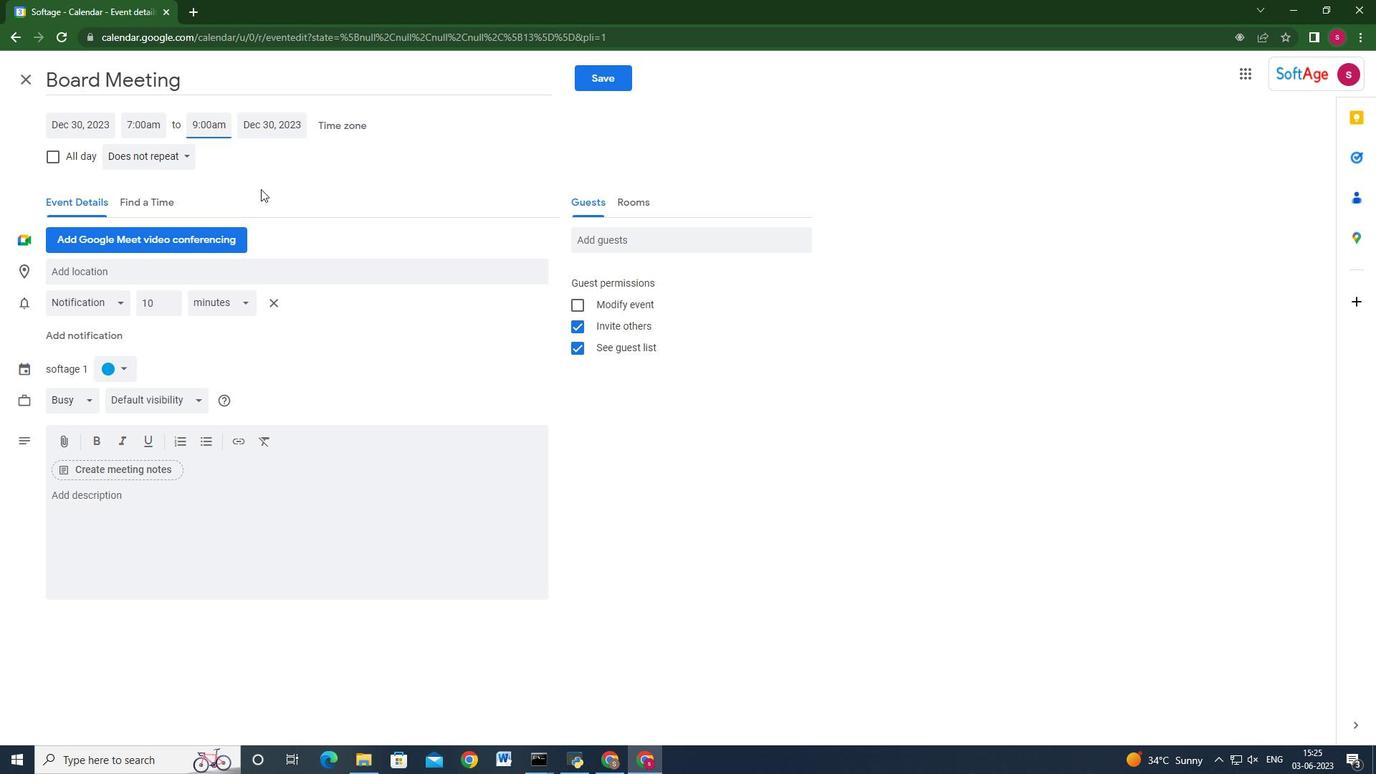
Action: Mouse scrolled (260, 189) with delta (0, 0)
Screenshot: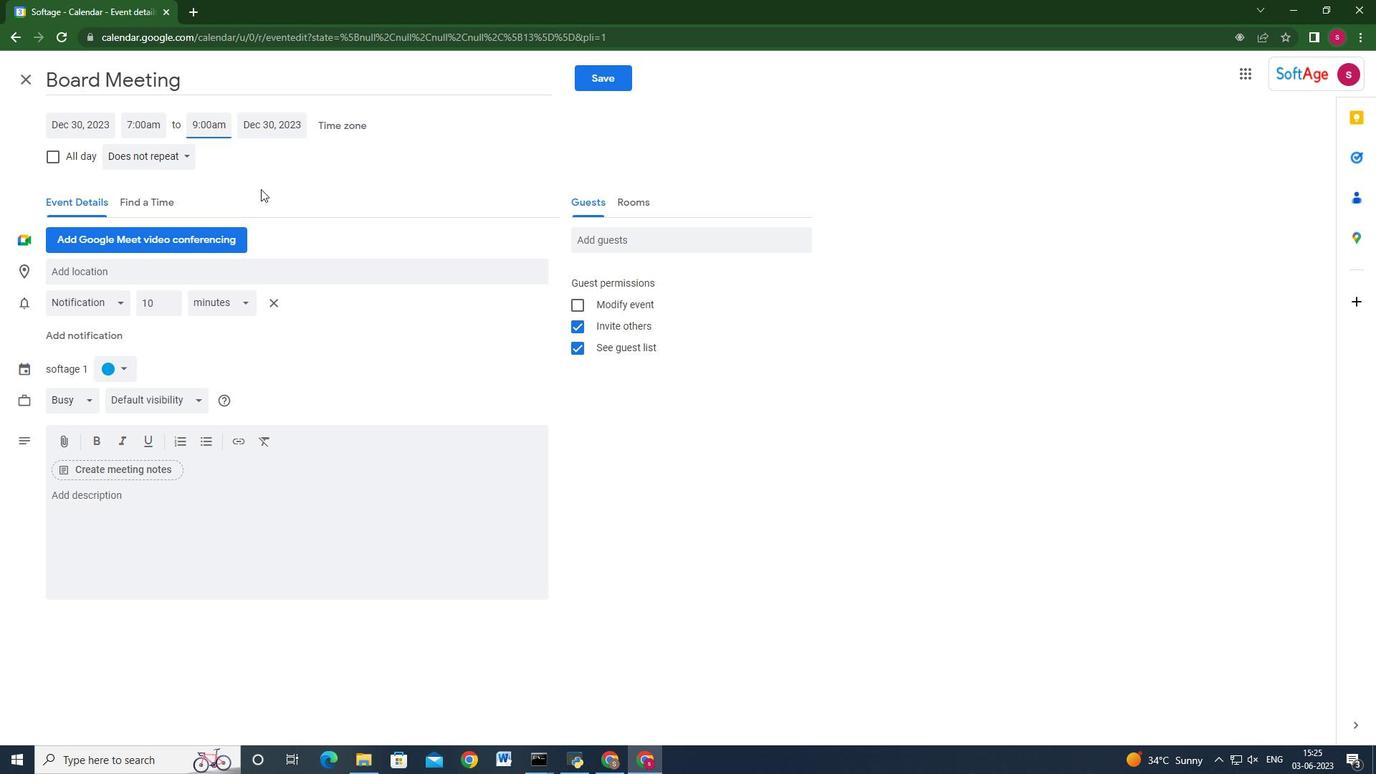 
Action: Mouse moved to (312, 375)
Screenshot: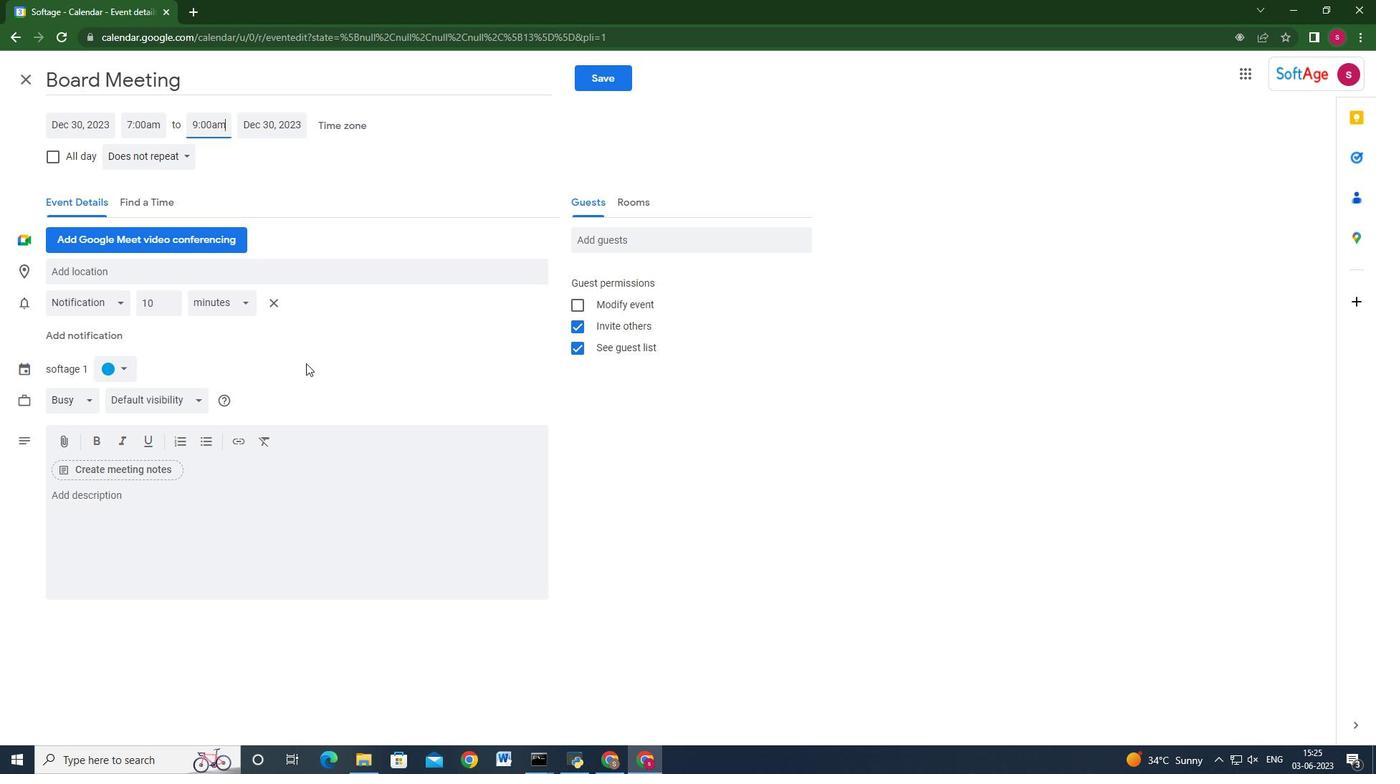 
Action: Mouse scrolled (312, 374) with delta (0, 0)
Screenshot: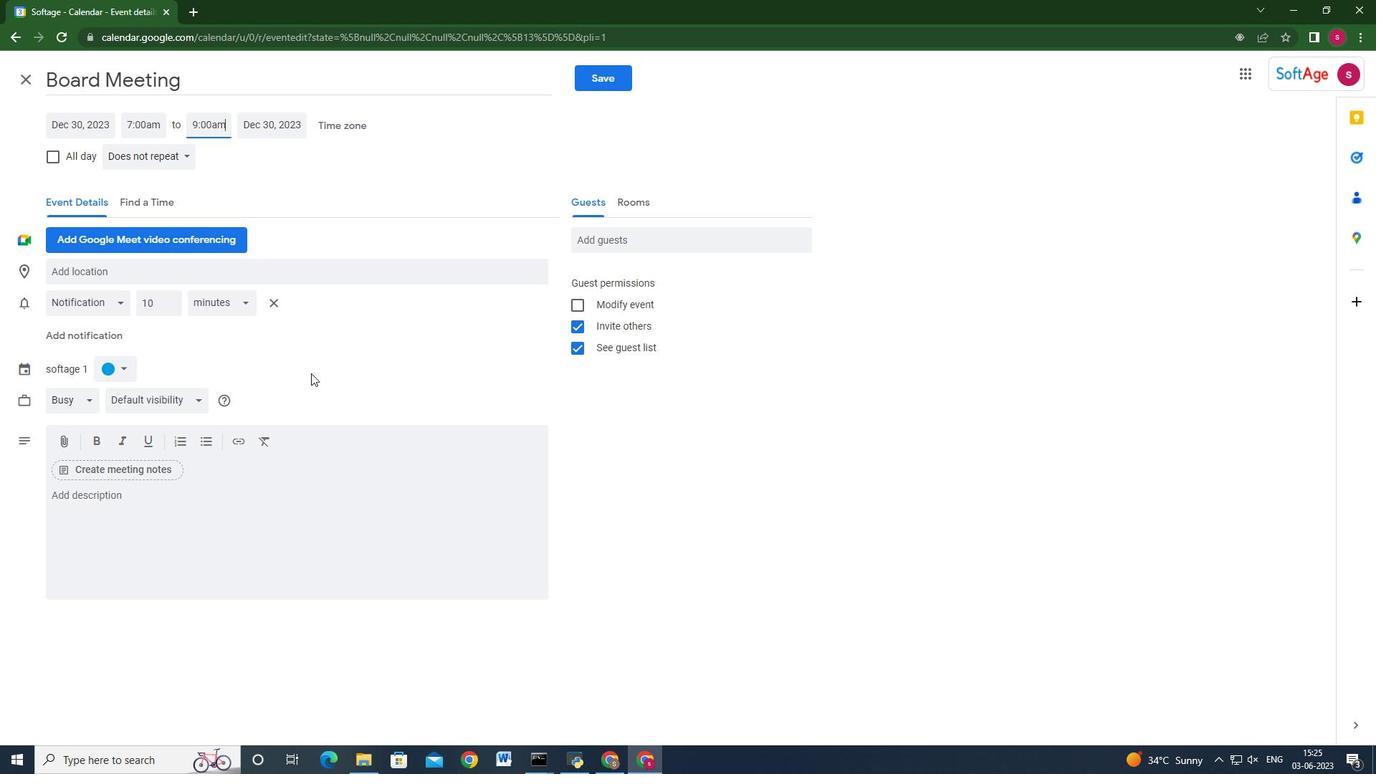 
Action: Mouse moved to (176, 521)
Screenshot: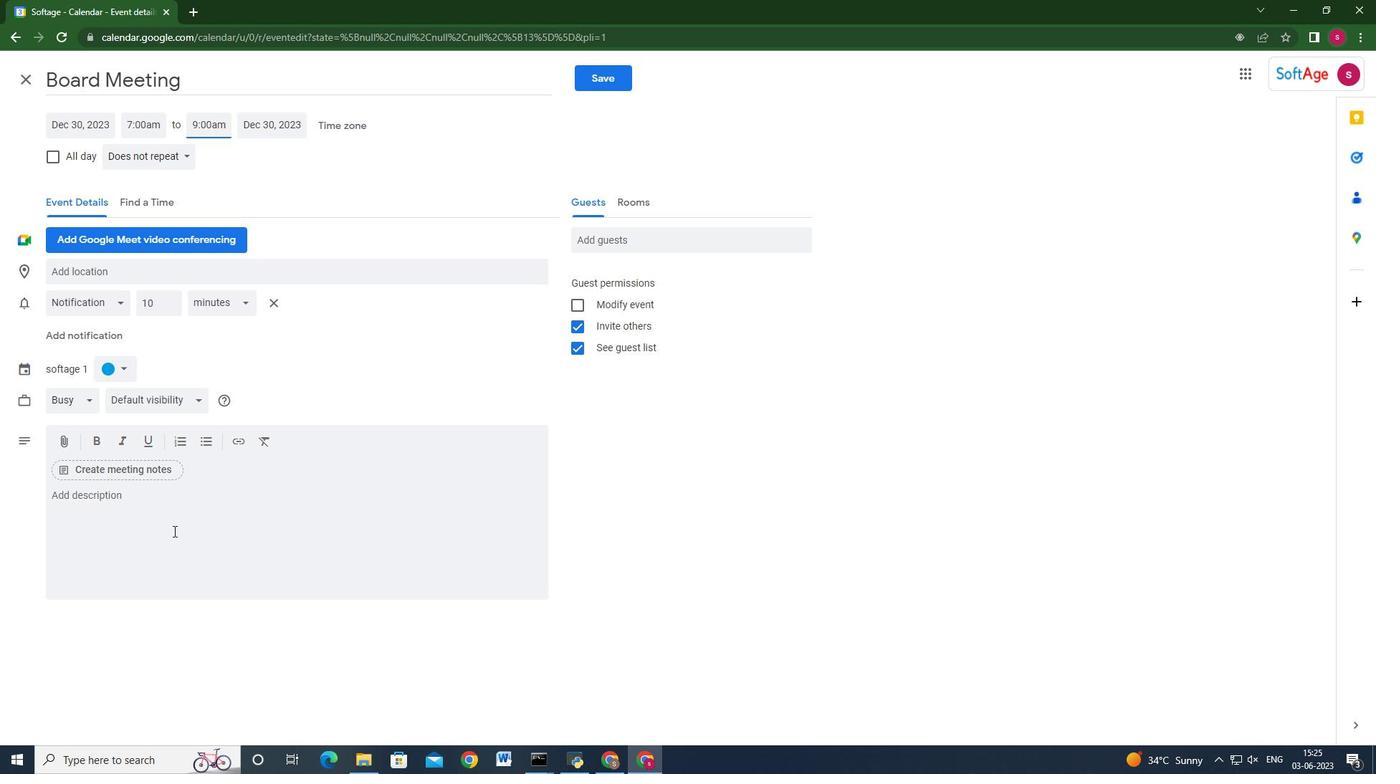 
Action: Mouse pressed left at (176, 521)
Screenshot: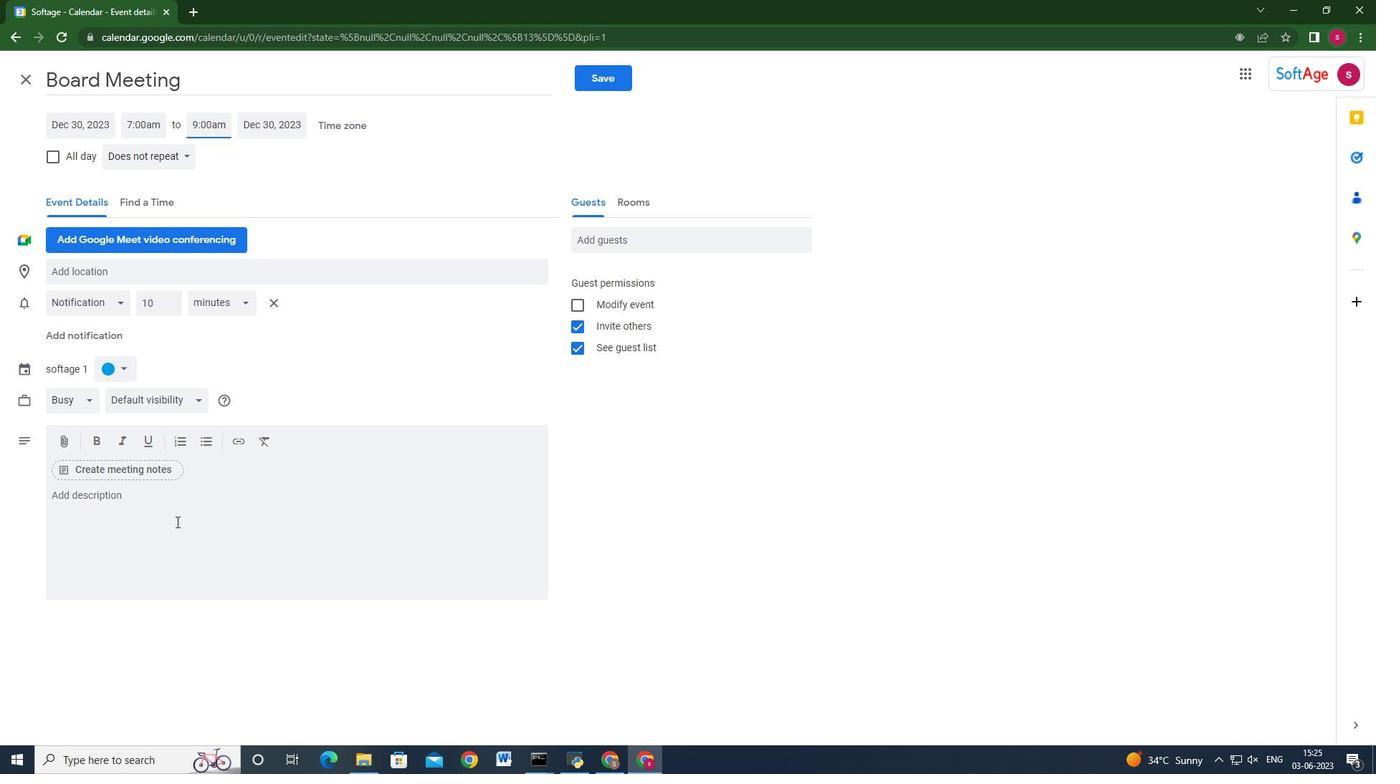 
Action: Mouse moved to (261, 455)
Screenshot: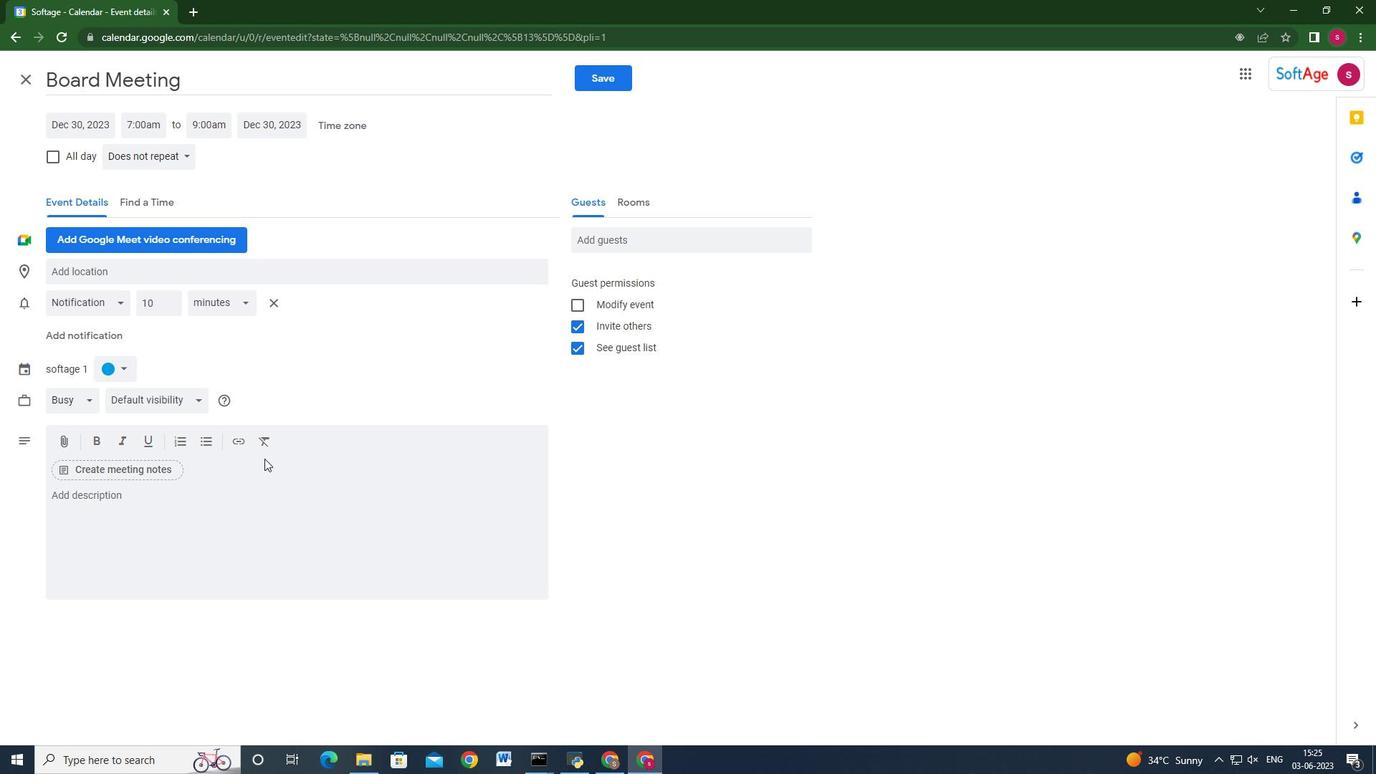
Action: Key pressed <Key.shift_r>A<Key.space>board<Key.space>meeting<Key.space>is<Key.space>a<Key.space>formal<Key.space>gathering<Key.space>where<Key.space>the<Key.space>board<Key.space>of<Key.space>directors<Key.space>co<Key.backspace><Key.backspace><Key.backspace>,<Key.space>executive<Key.space>team,<Key.space>and<Key.space>key<Key.space>sakeholders<Key.space>come<Key.space>toghe<Key.backspace><Key.backspace>ether<Key.space><Key.space><Key.backspace>to<Key.space>discuss<Key.space>and<Key.space>make<Key.space>important<Key.space>discussions<Key.space><Key.backspace><Key.backspace><Key.backspace><Key.backspace><Key.backspace><Key.backspace><Key.backspace><Key.backspace><Key.backspace><Key.backspace><Key.backspace>ecisions<Key.space><Key.backspace>,<Key.space>governace<Key.space><Key.backspace><Key.backspace><Key.backspace><Key.backspace>ance<Key.space><Key.backspace>,<Key.space>and<Key.space>overall<Key.space>performance<Key.space><Key.backspace>.
Screenshot: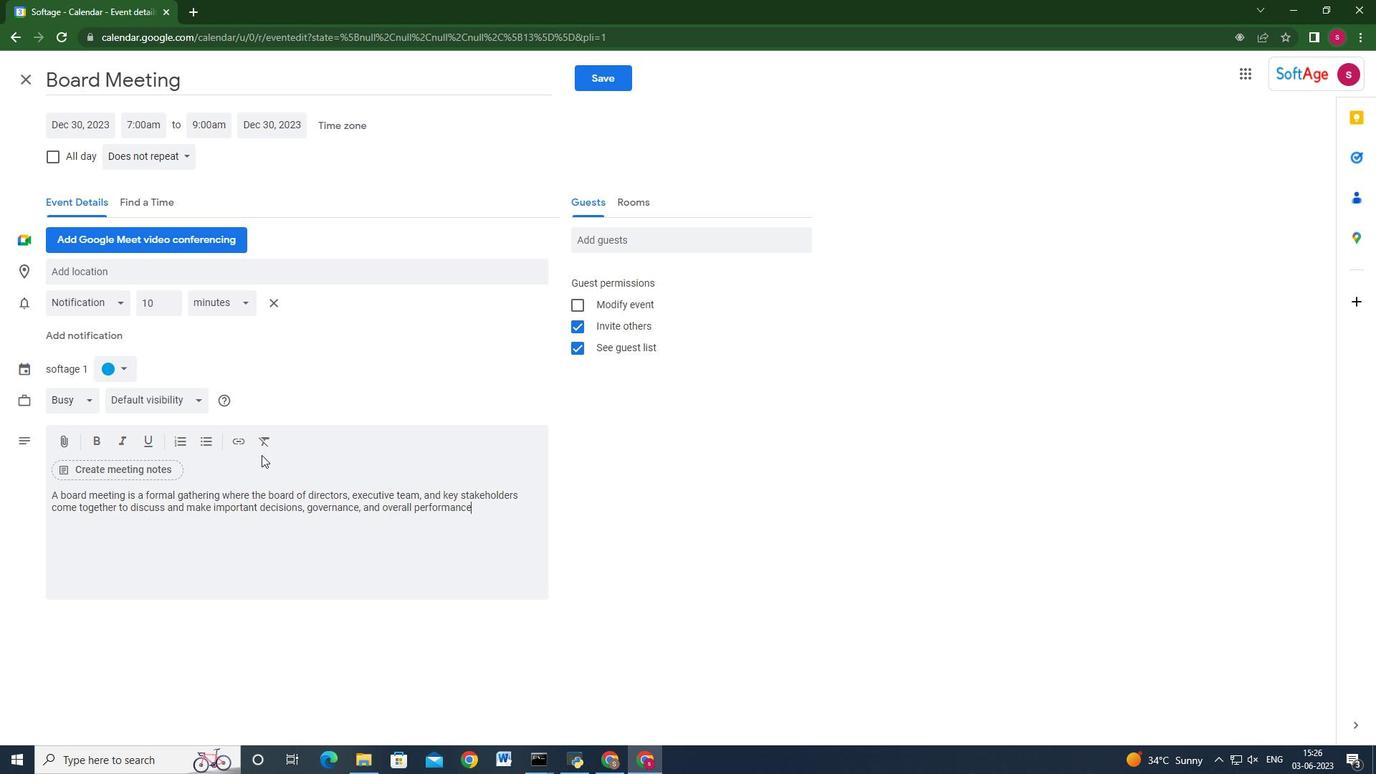 
Action: Mouse moved to (122, 361)
Screenshot: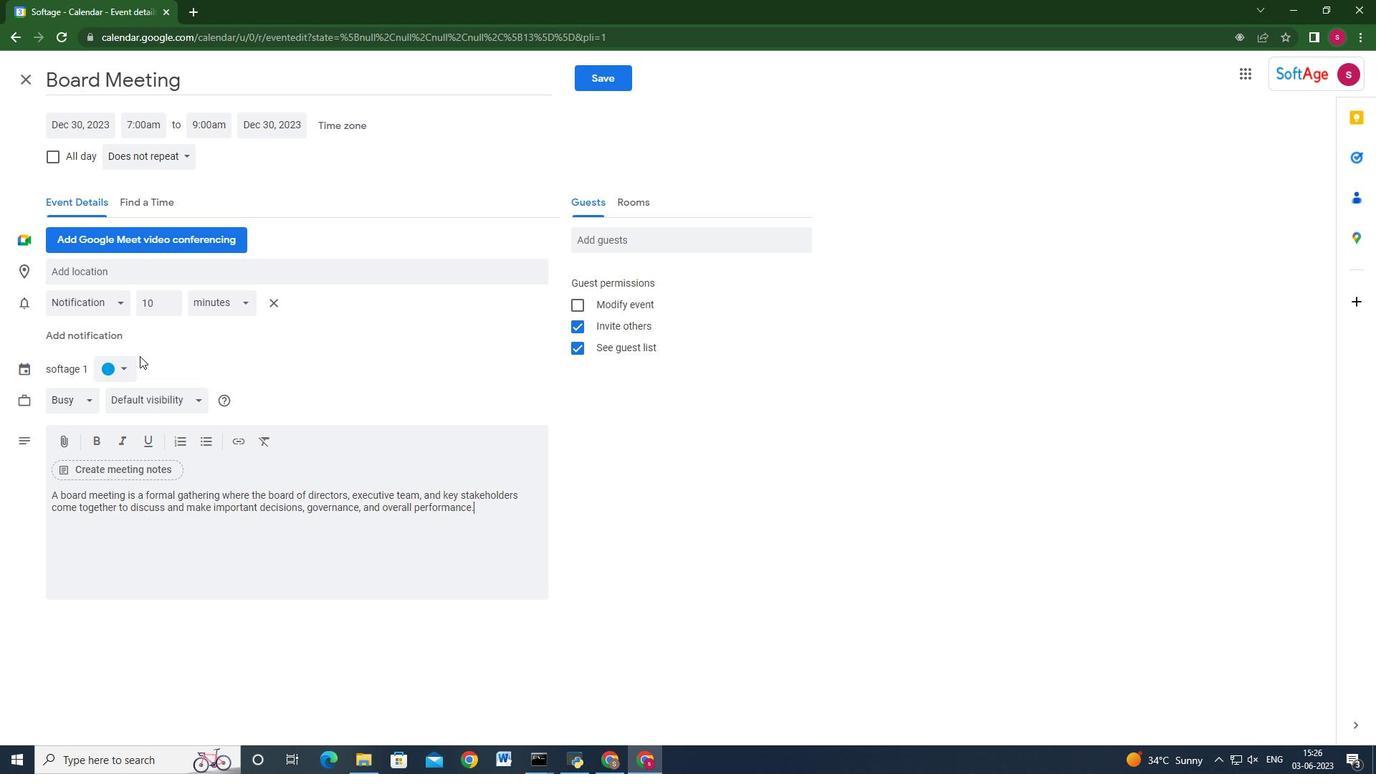
Action: Mouse pressed left at (122, 361)
Screenshot: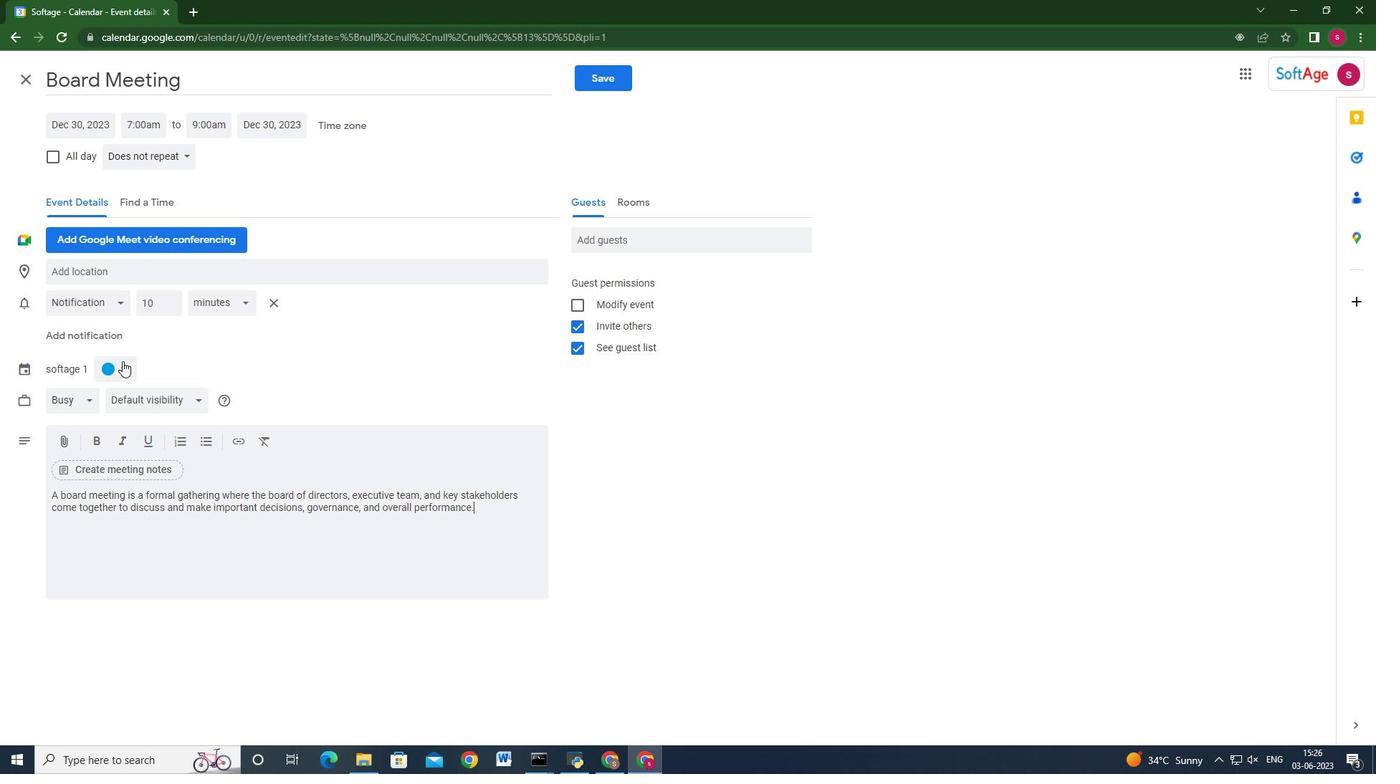 
Action: Mouse moved to (127, 402)
Screenshot: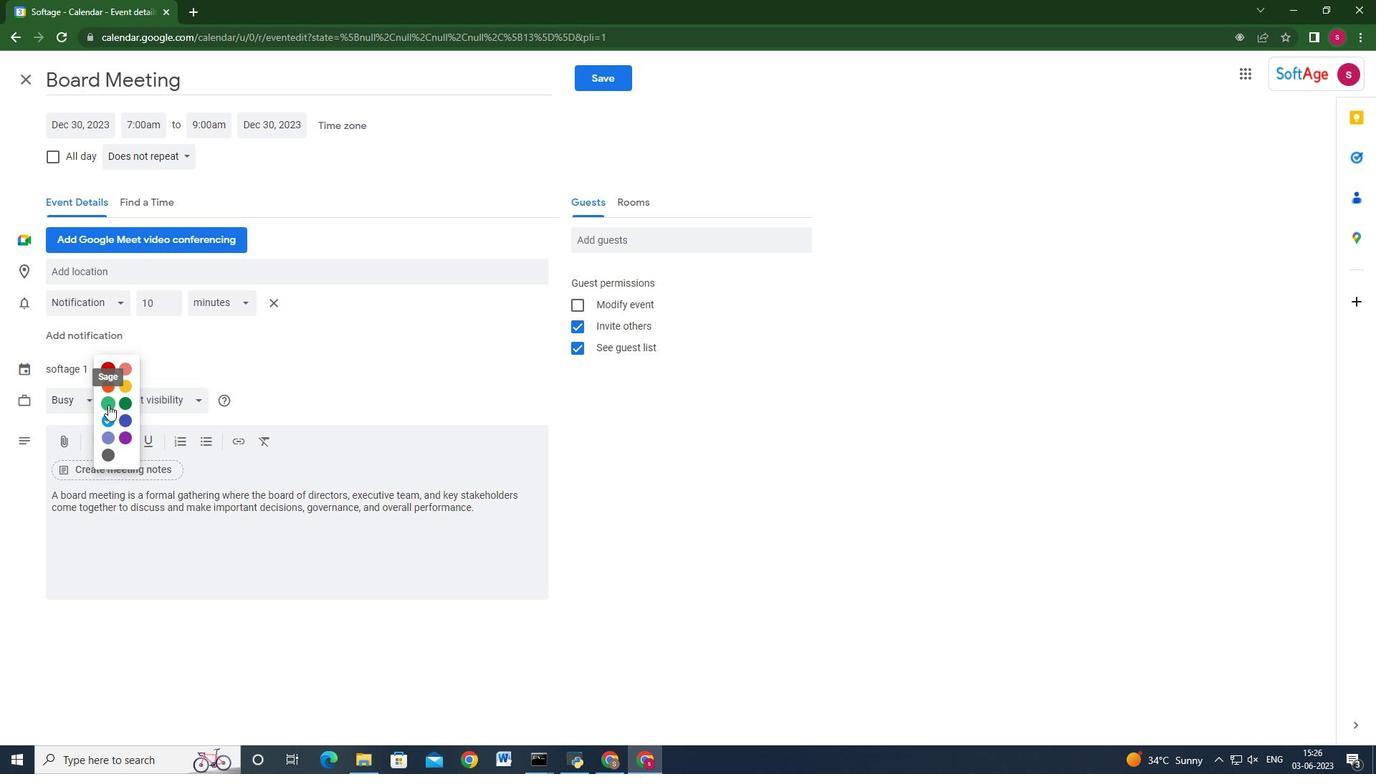 
Action: Mouse pressed left at (127, 402)
Screenshot: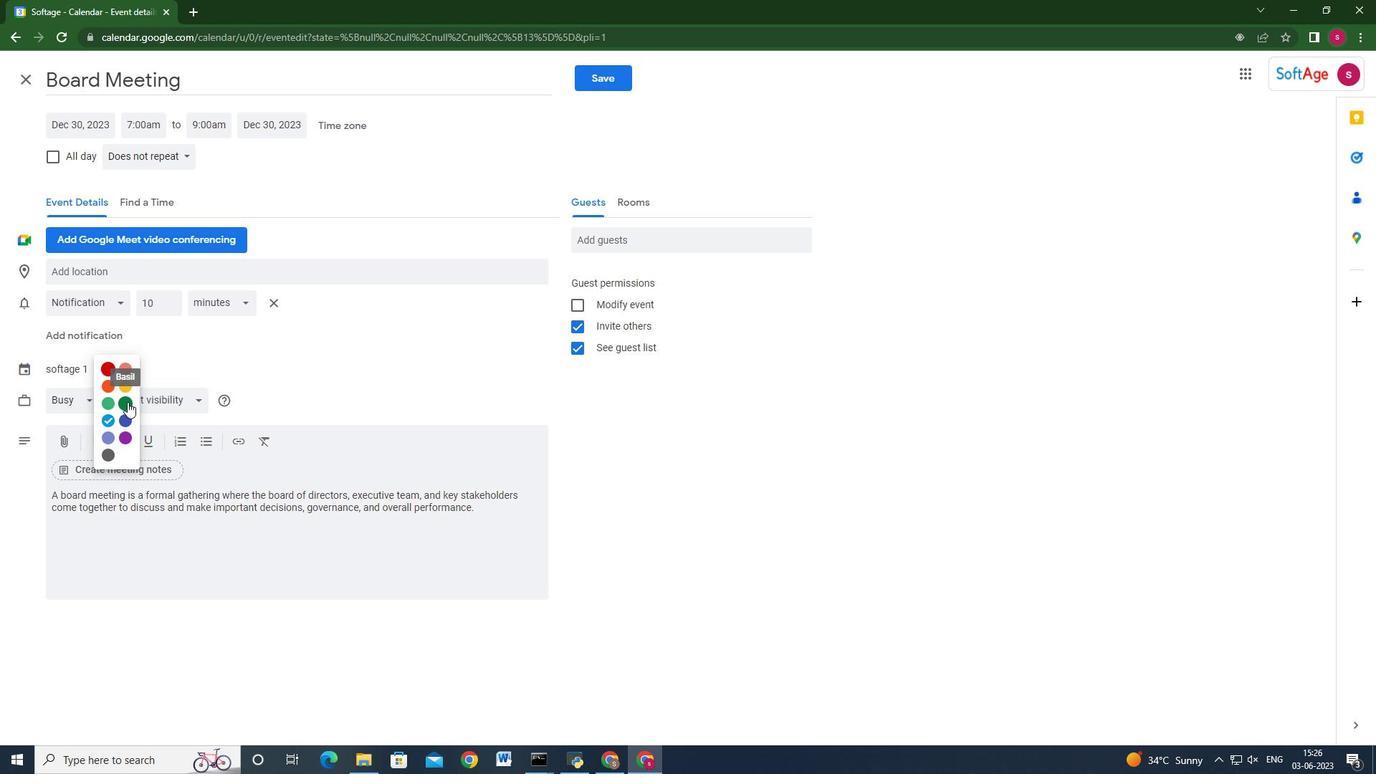 
Action: Mouse moved to (482, 510)
Screenshot: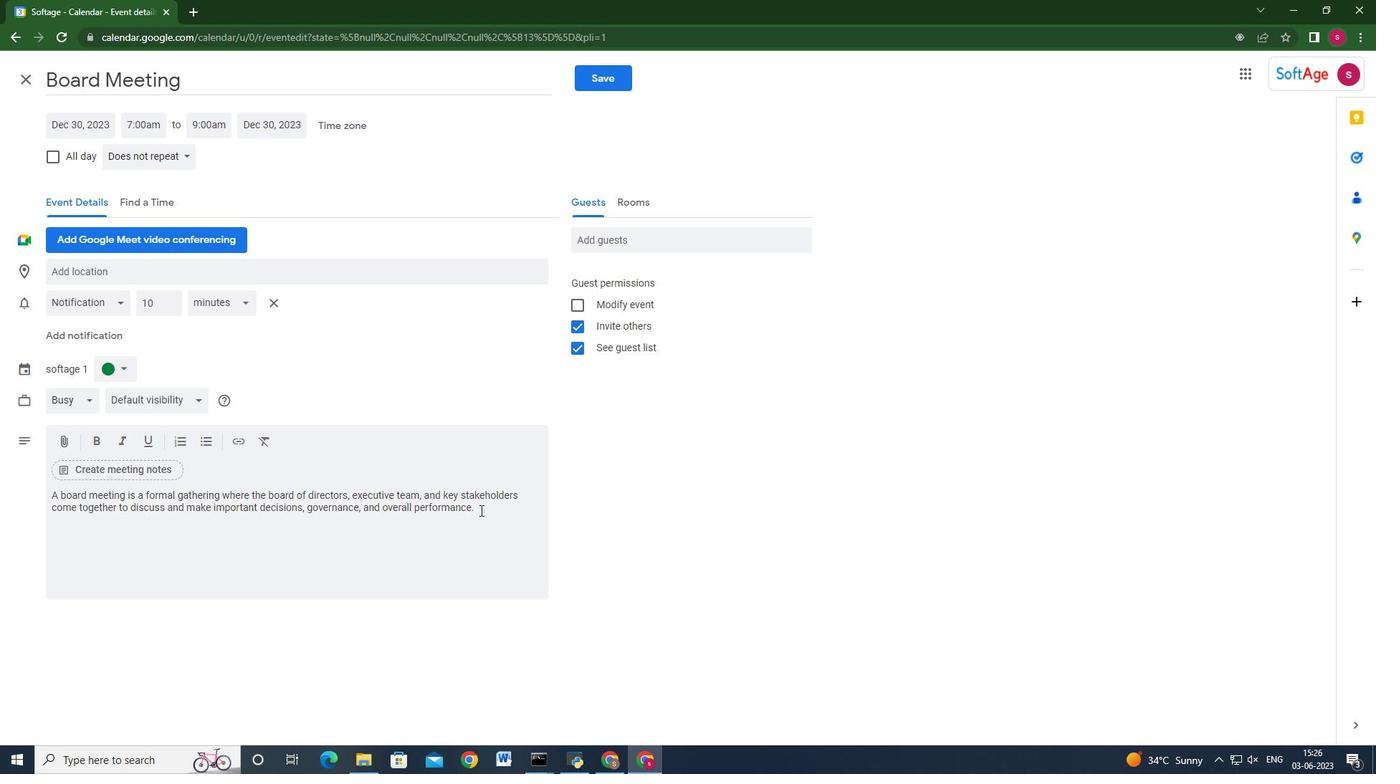 
Action: Mouse pressed left at (481, 510)
Screenshot: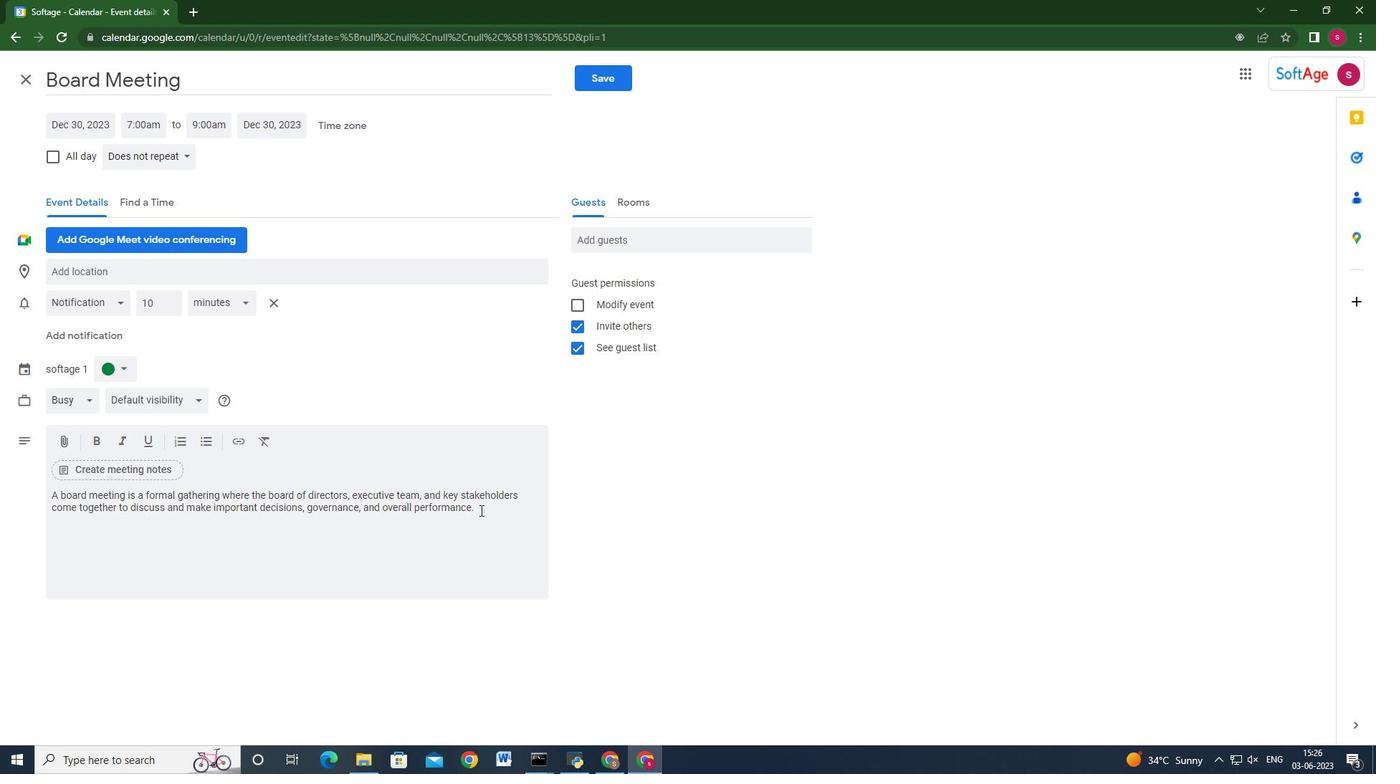 
Action: Mouse moved to (235, 273)
Screenshot: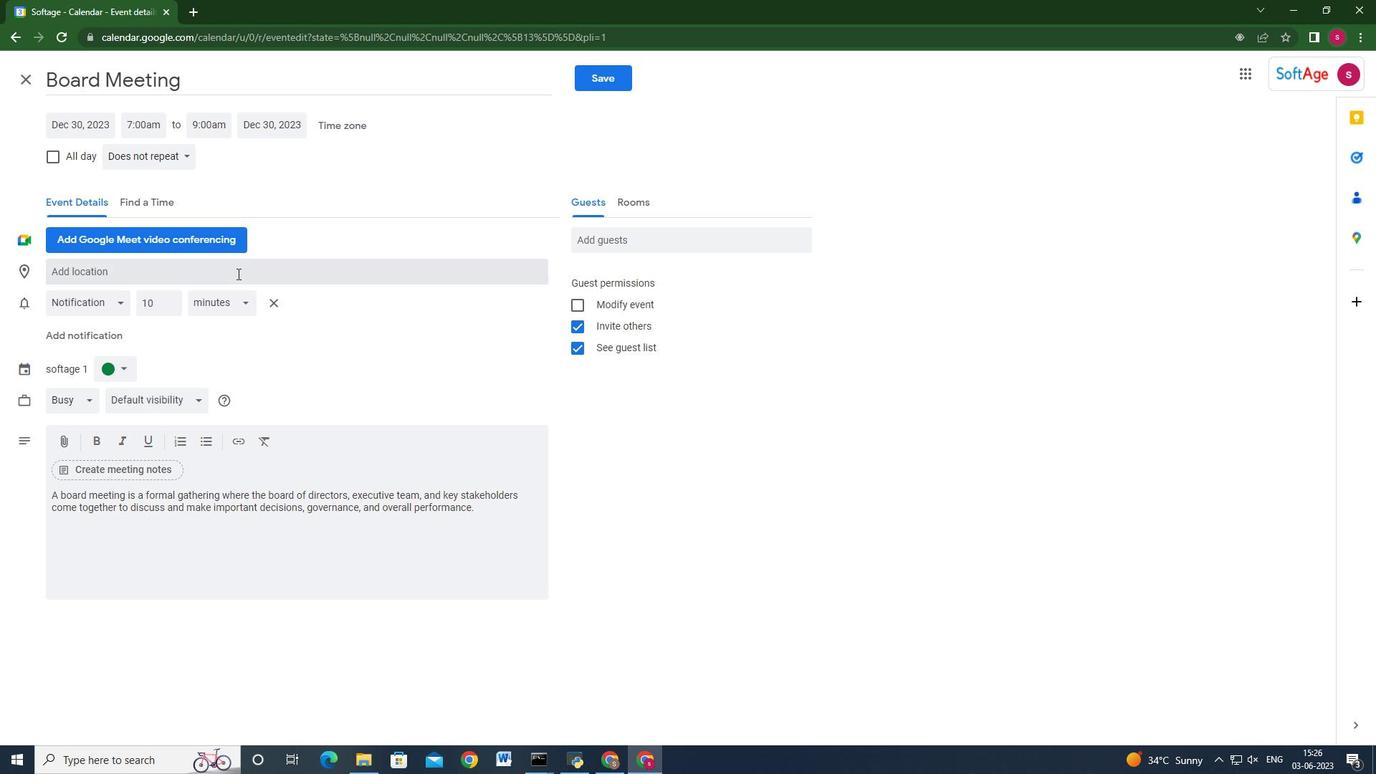 
Action: Mouse pressed left at (235, 273)
Screenshot: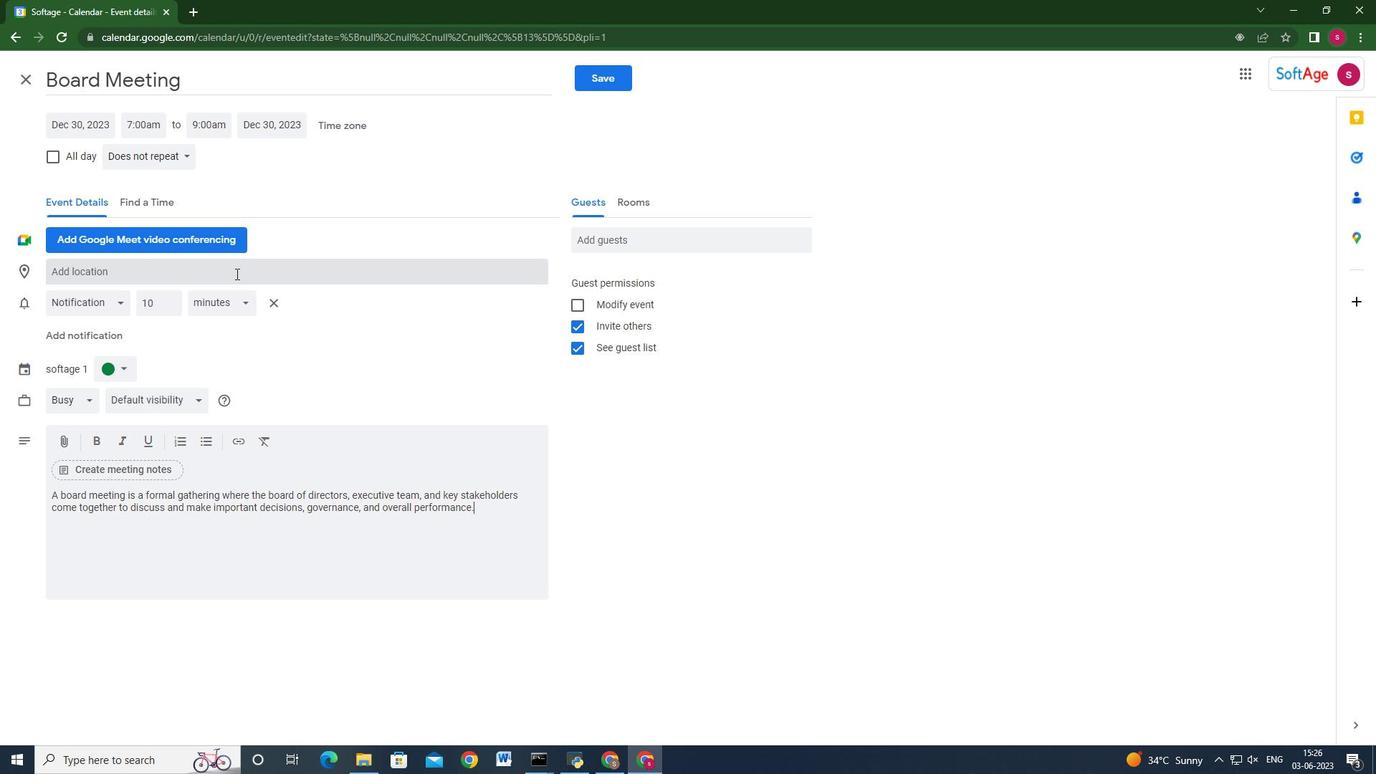 
Action: Mouse moved to (235, 273)
Screenshot: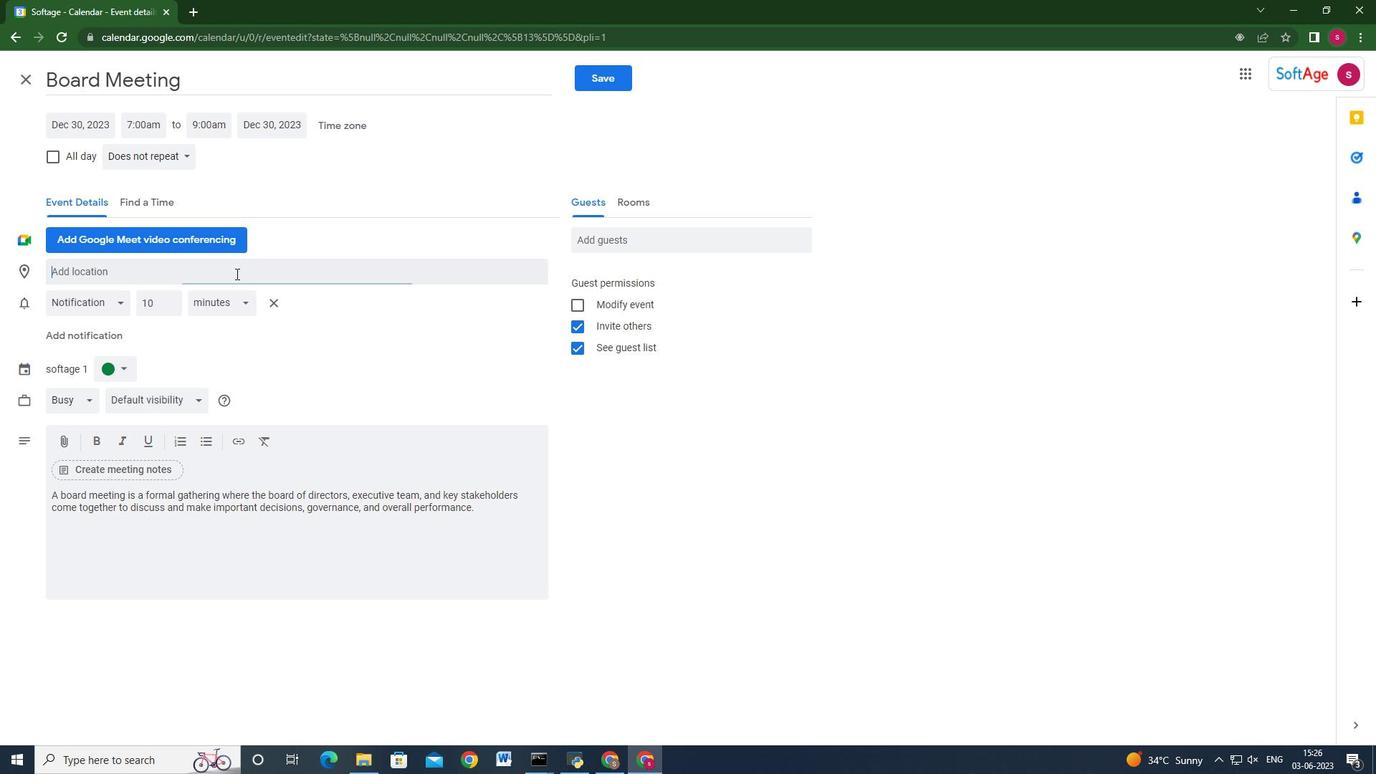 
Action: Key pressed 789<Key.space><Key.shift_r>Amstelsta<Key.backspace>raat<Key.space><Key.backspace>,<Key.space><Key.shift_r>Amsterdam,<Key.space><Key.shift>Netherlands
Screenshot: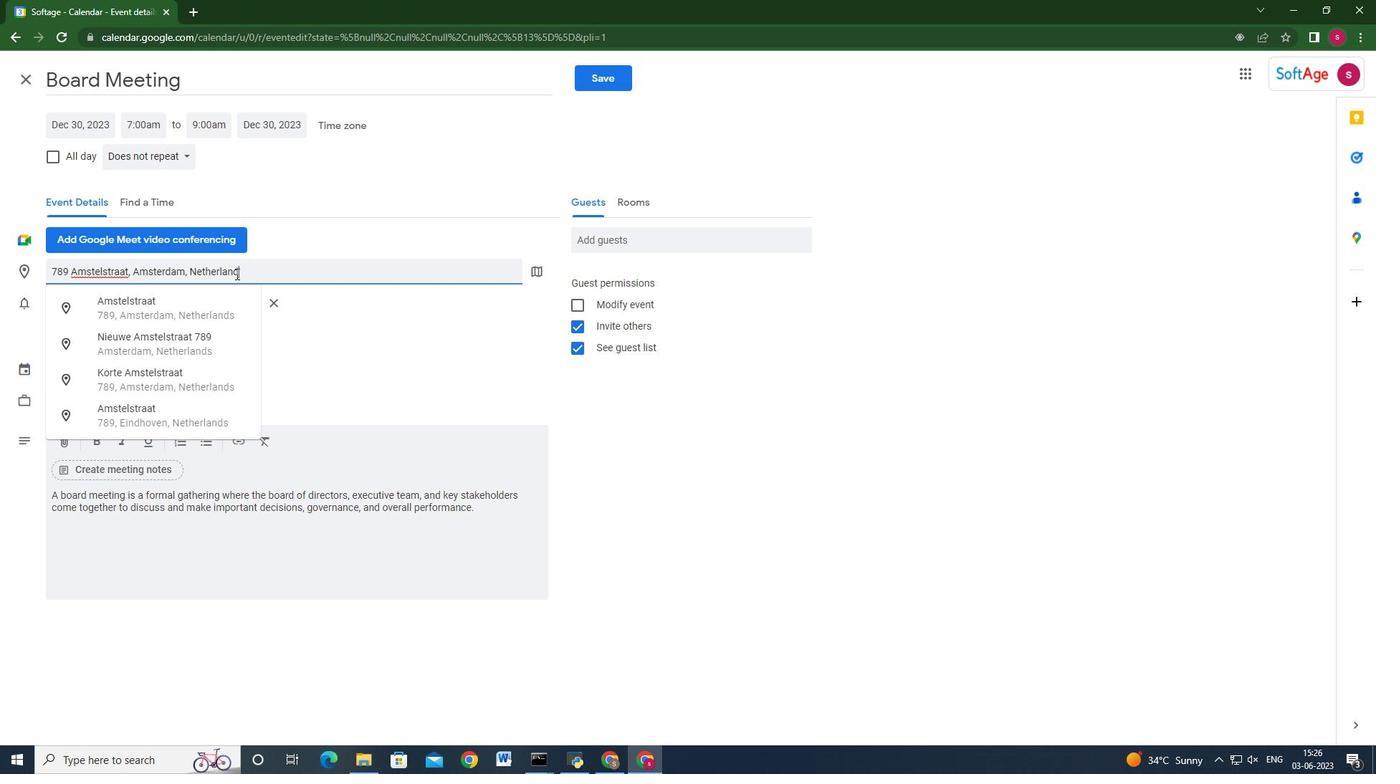 
Action: Mouse moved to (626, 233)
Screenshot: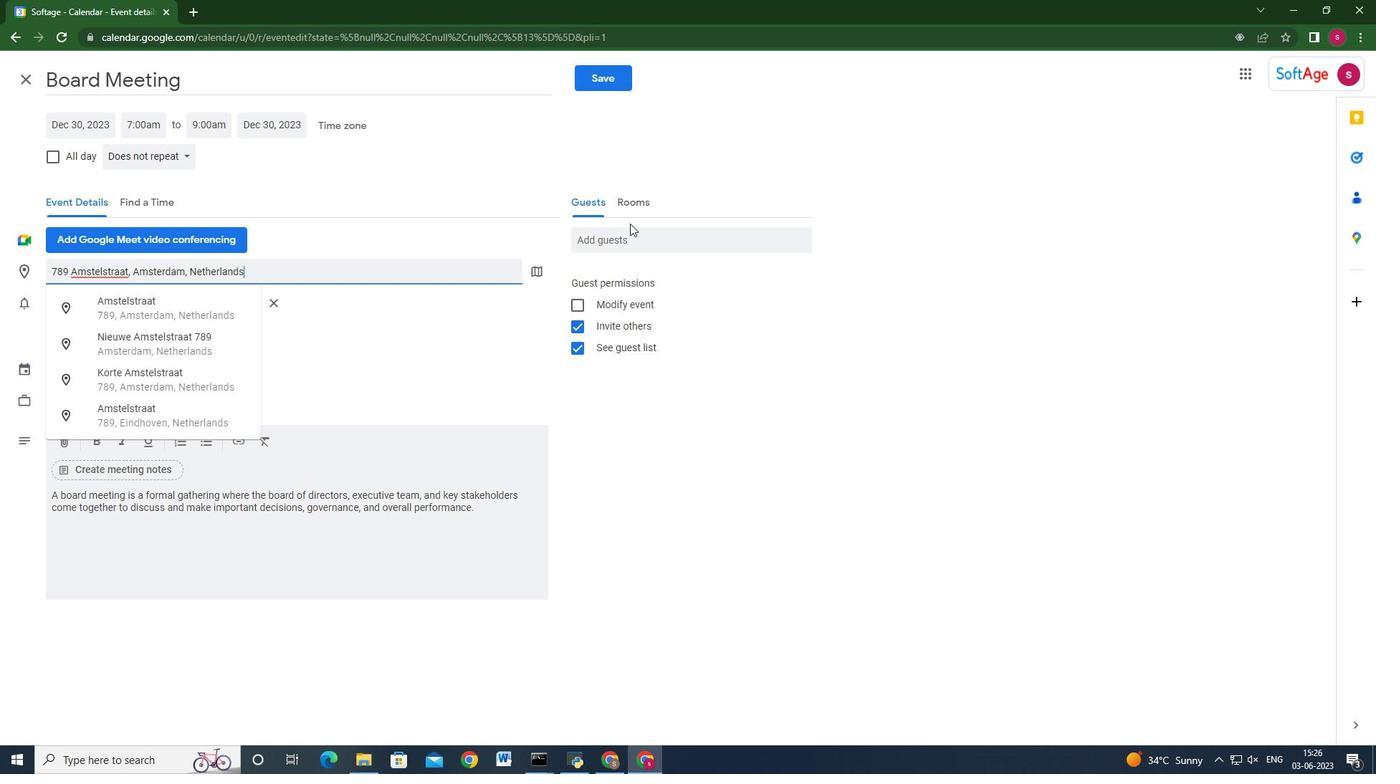 
Action: Mouse pressed left at (626, 233)
Screenshot: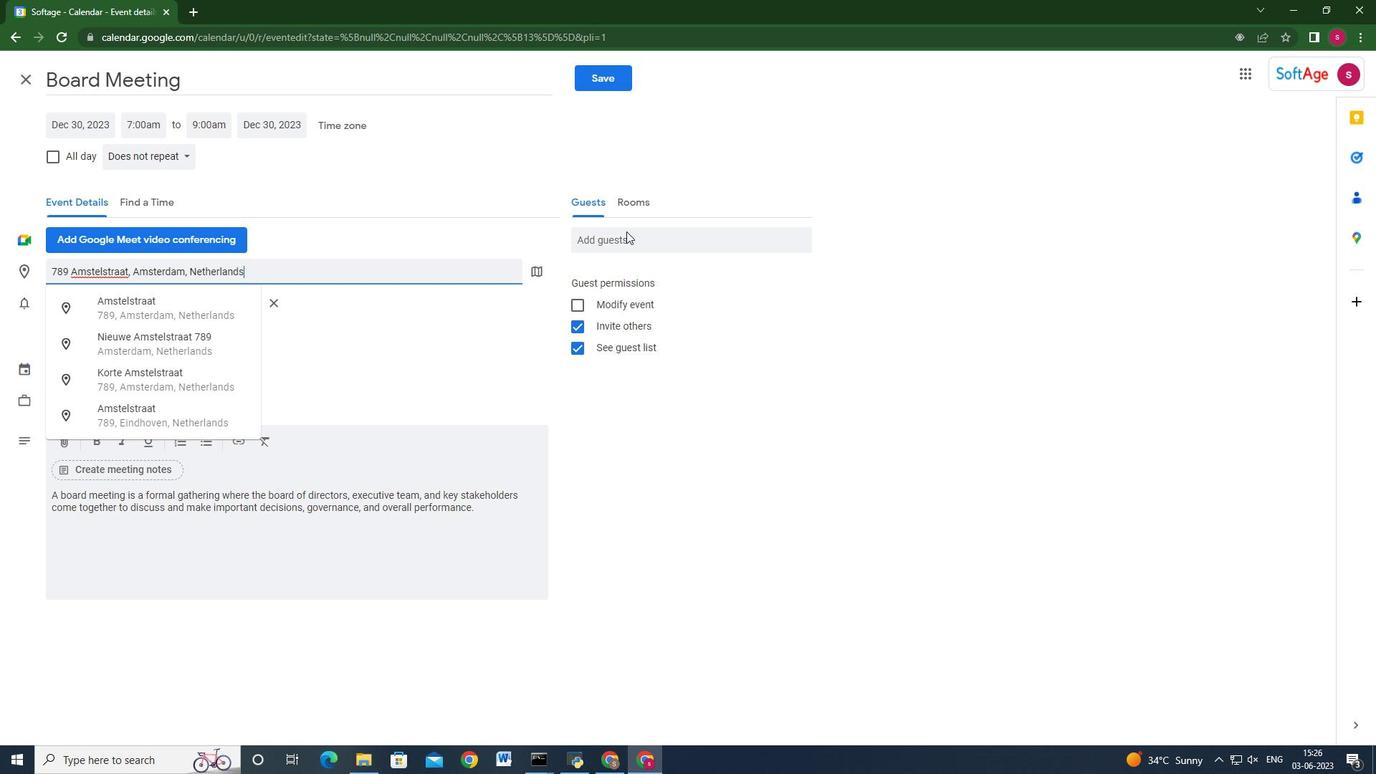 
Action: Key pressed softage.1<Key.shift_r>@softage.net<Key.tab>softage.7<Key.backspace>9<Key.backspace>8<Key.shift_r>@softage.net<Key.enter>softage.9<Key.shift_r>@sofat<Key.backspace><Key.backspace>tage.net<Key.enter>
Screenshot: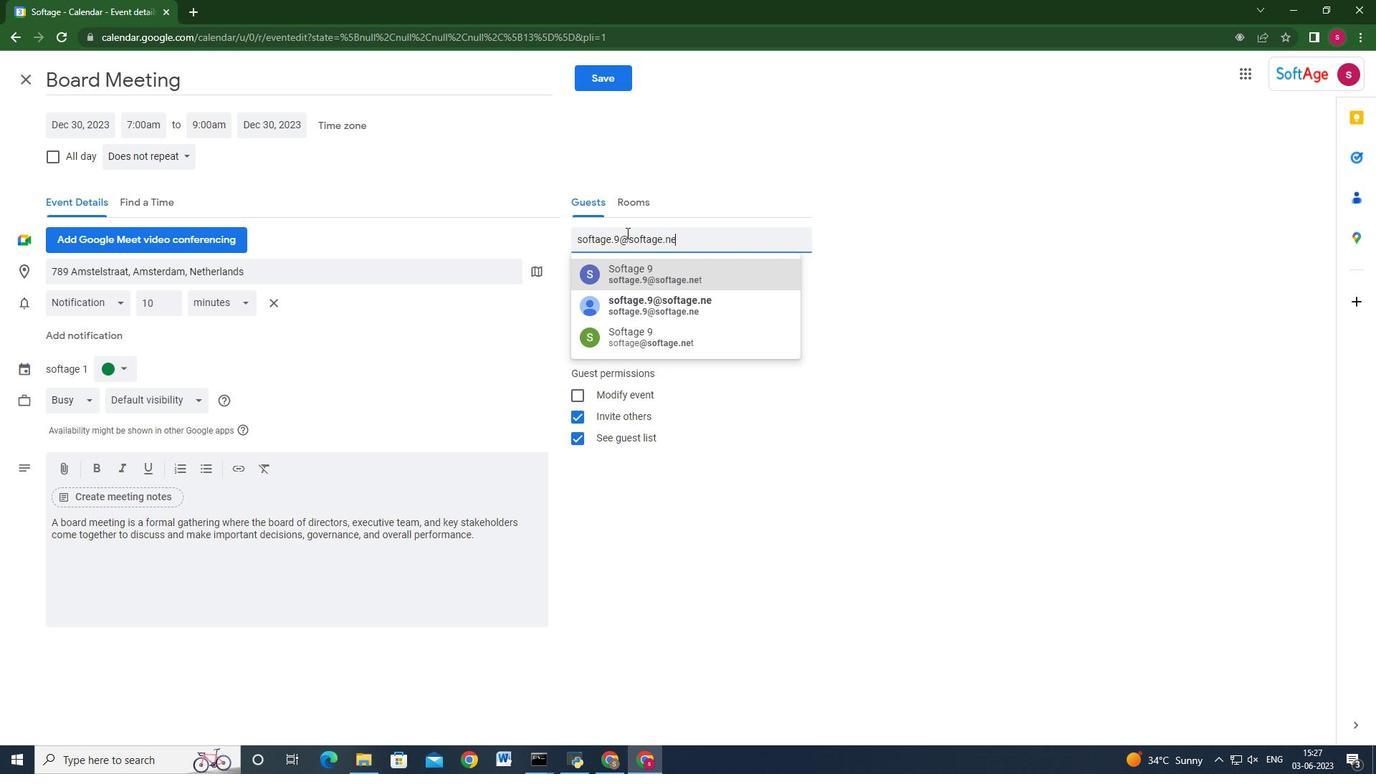 
Action: Mouse moved to (162, 153)
Screenshot: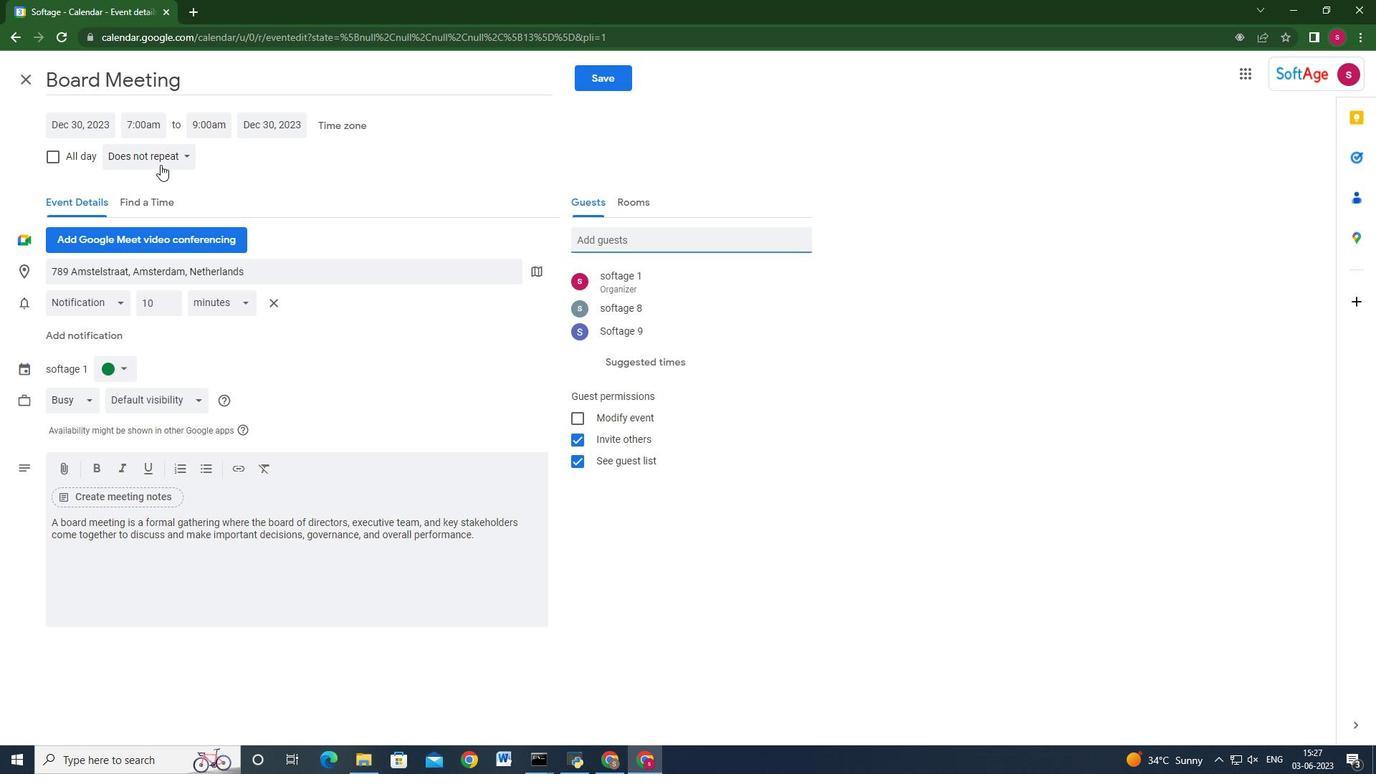 
Action: Mouse pressed left at (162, 153)
Screenshot: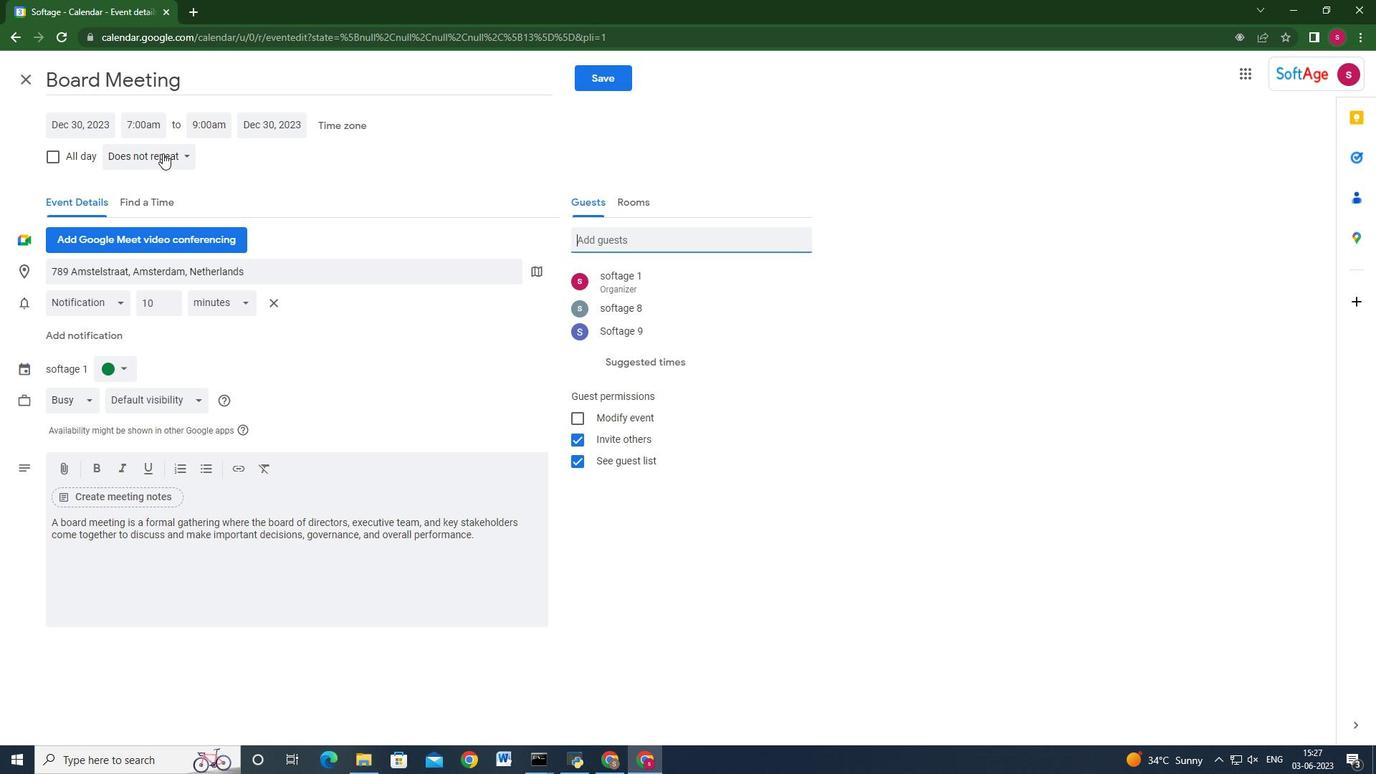 
Action: Mouse moved to (169, 157)
Screenshot: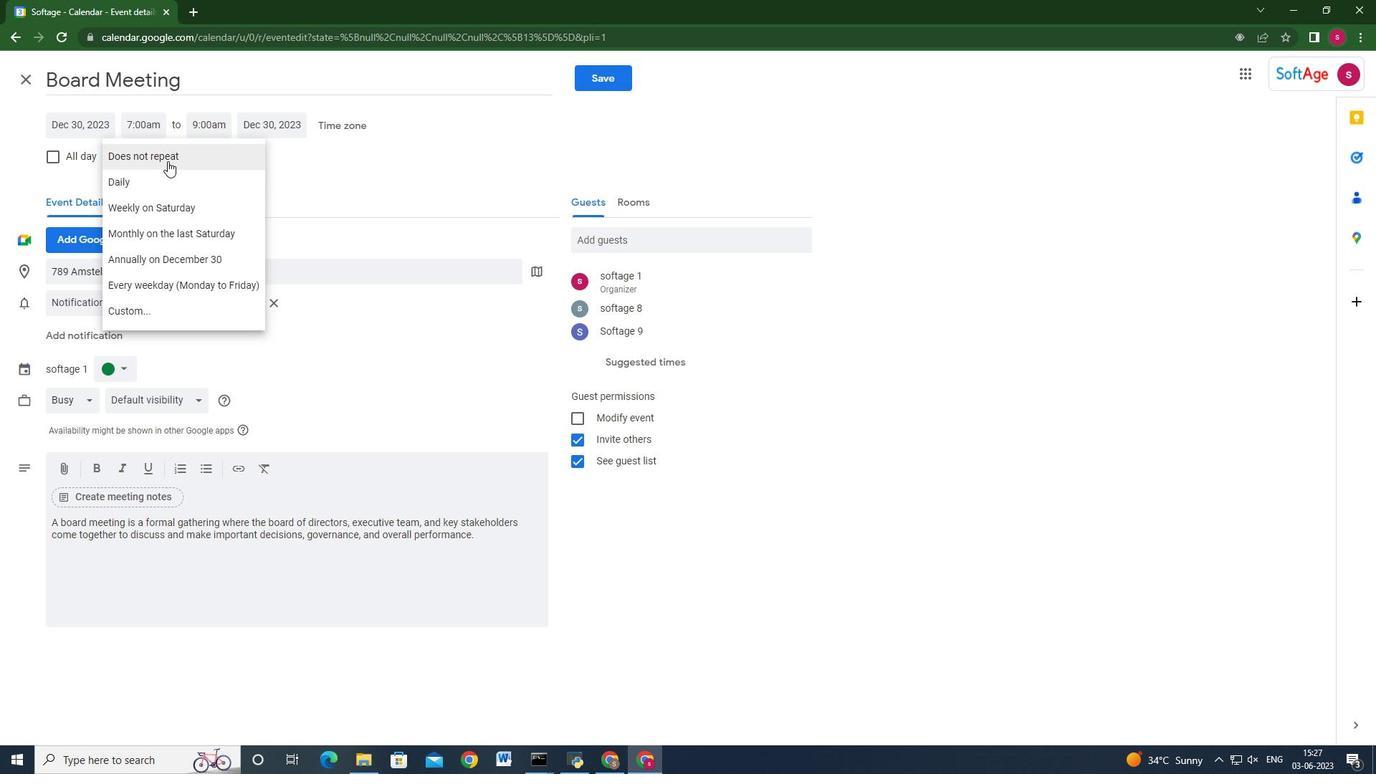 
Action: Mouse pressed left at (169, 157)
Screenshot: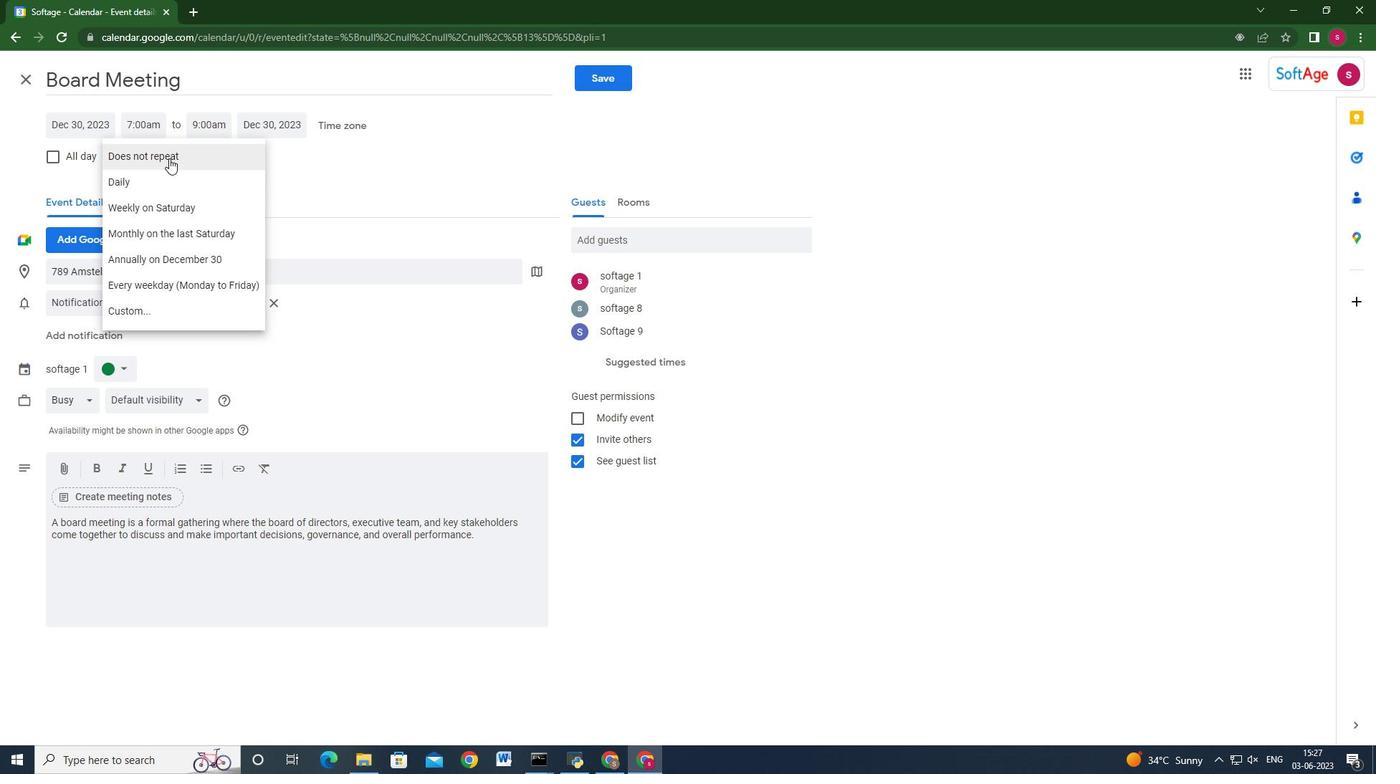 
Action: Mouse moved to (603, 86)
Screenshot: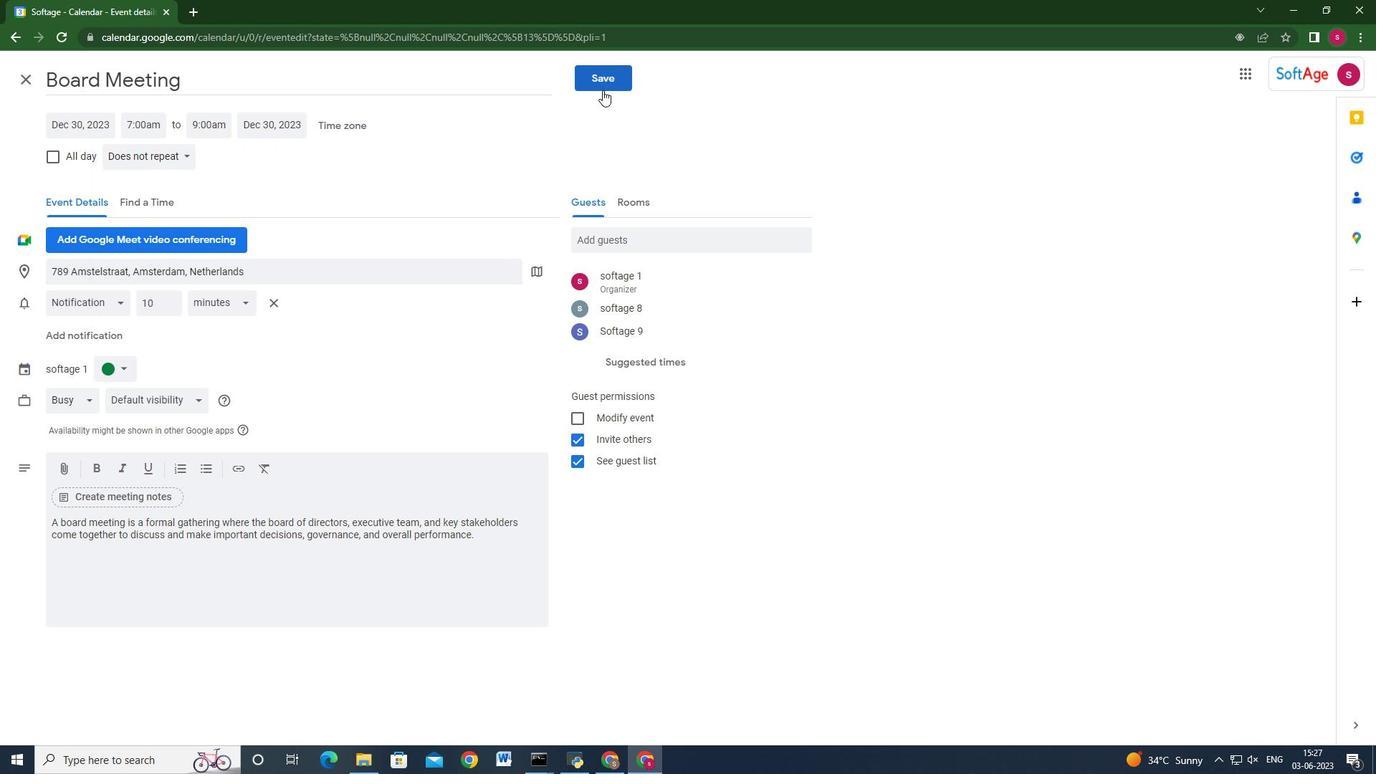 
Action: Mouse pressed left at (603, 86)
Screenshot: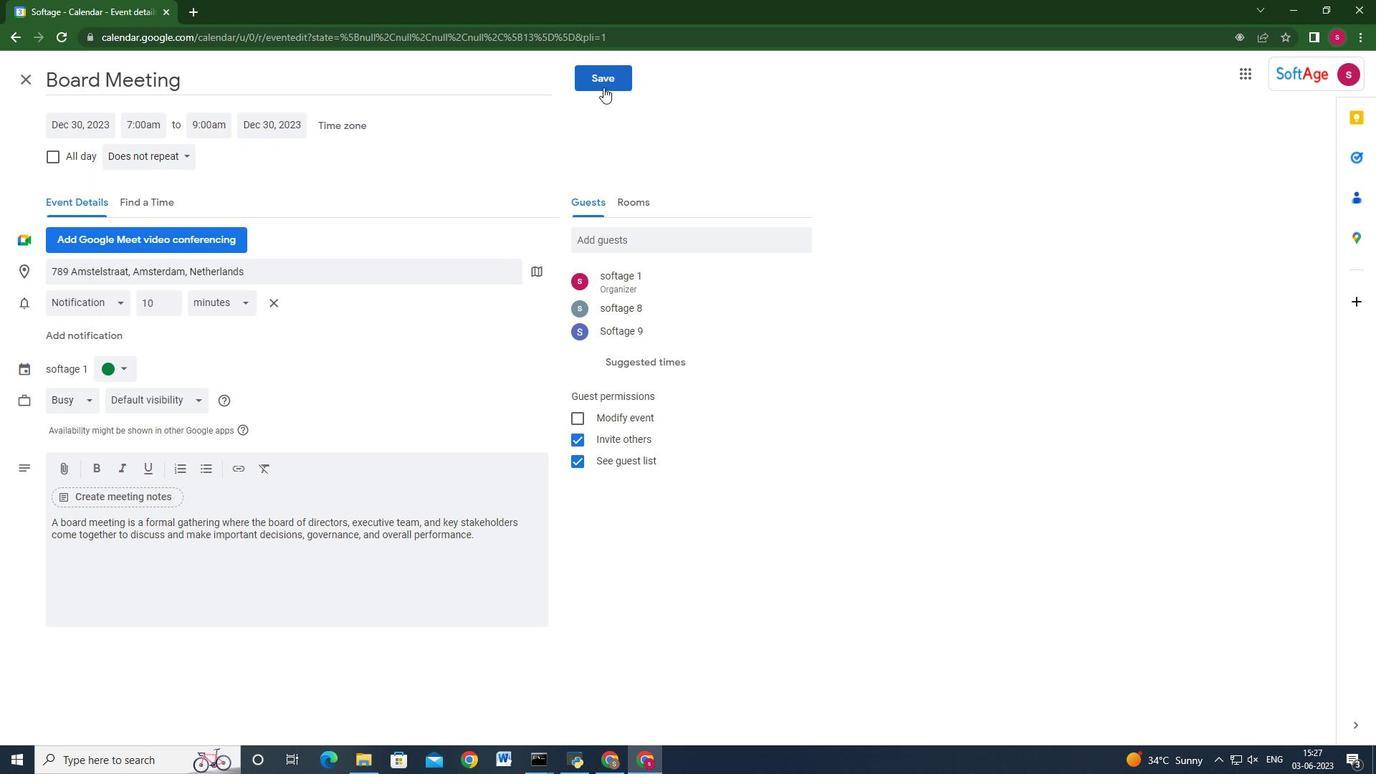 
Action: Mouse moved to (833, 434)
Screenshot: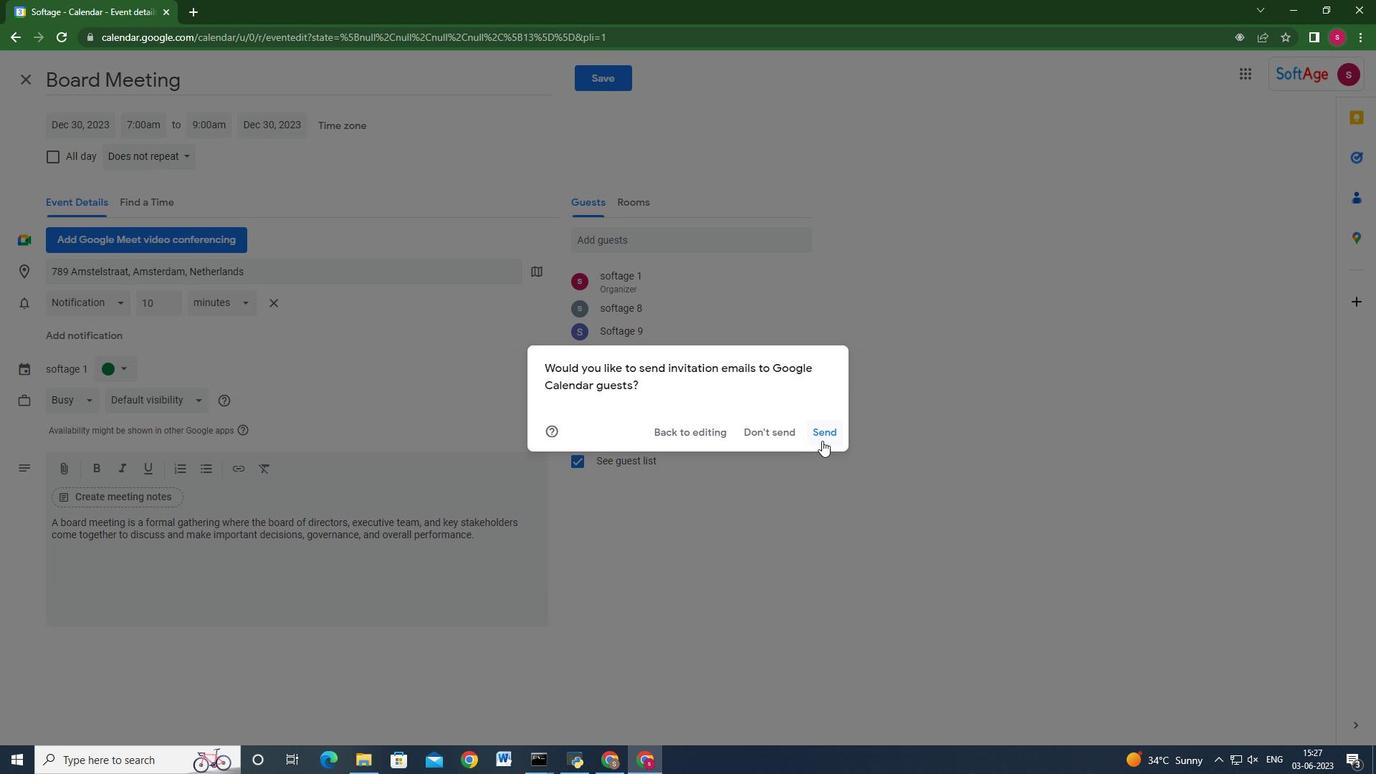 
Action: Mouse pressed left at (833, 434)
Screenshot: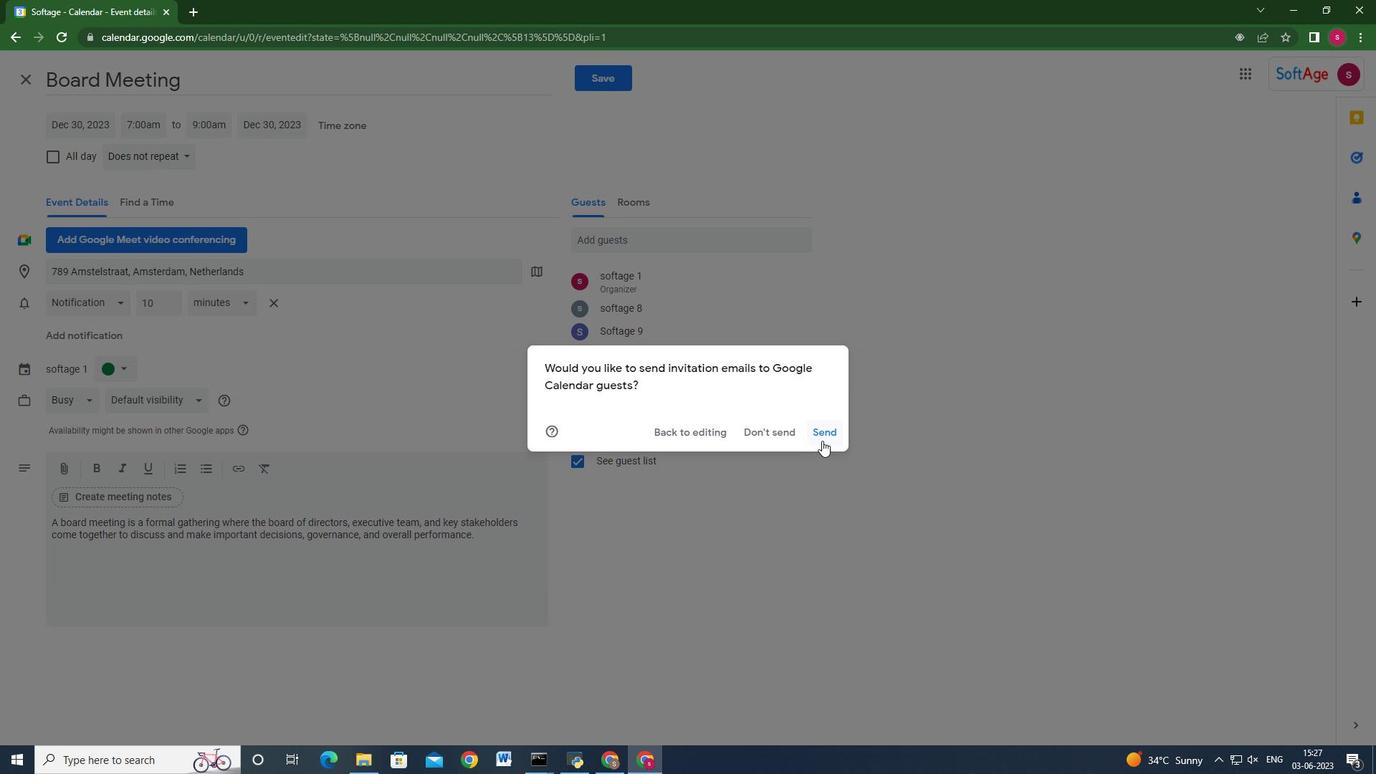 
Action: Mouse moved to (833, 464)
Screenshot: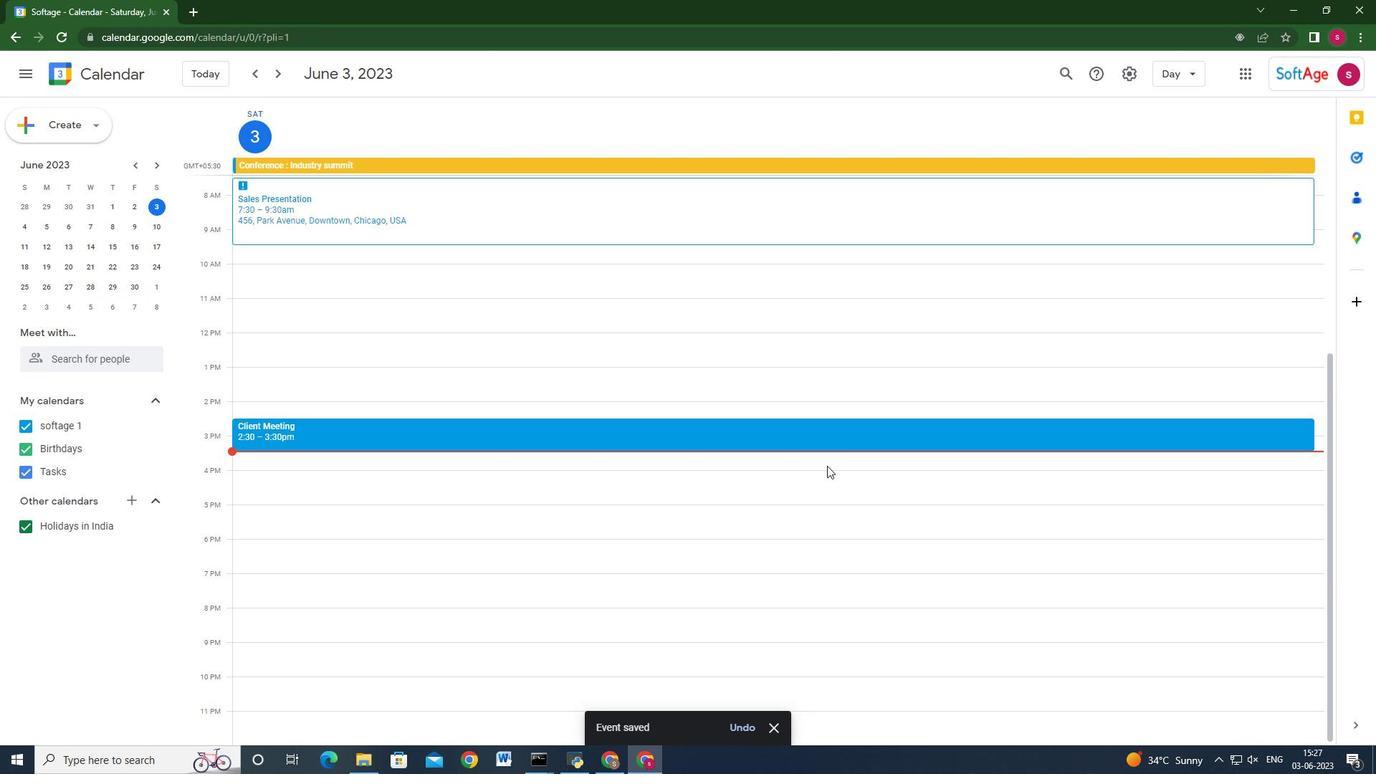 
